 Task: Find connections with filter location Hämeenlinna with filter topic #Storytellingwith filter profile language English with filter current company WSP in India with filter school Doctor B.R. Ambedkar Open University with filter industry Fashion Accessories Manufacturing with filter service category Search Engine Optimization (SEO) with filter keywords title Chef
Action: Mouse moved to (289, 219)
Screenshot: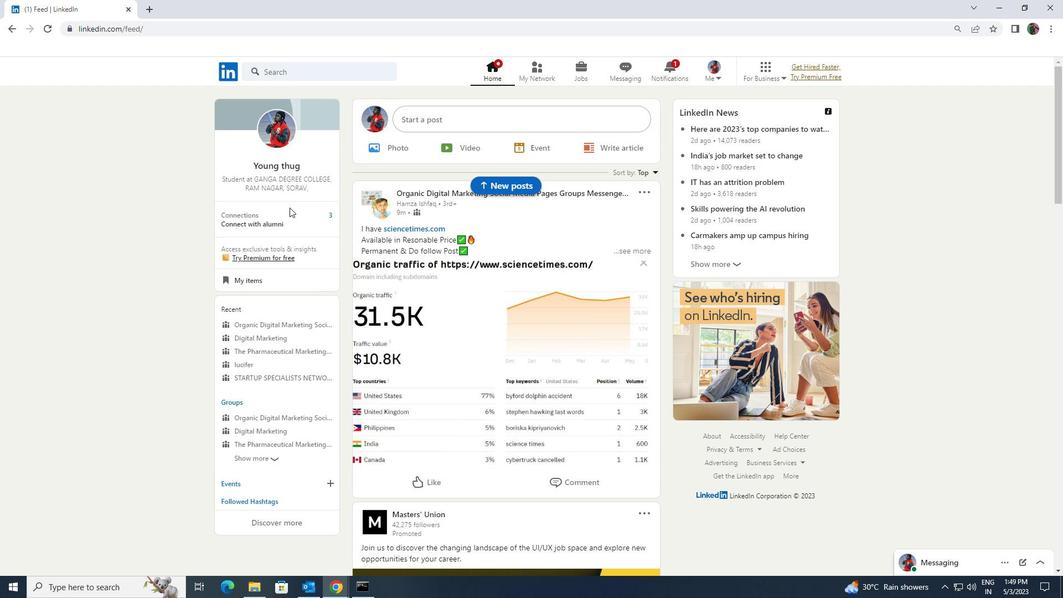 
Action: Mouse pressed left at (289, 219)
Screenshot: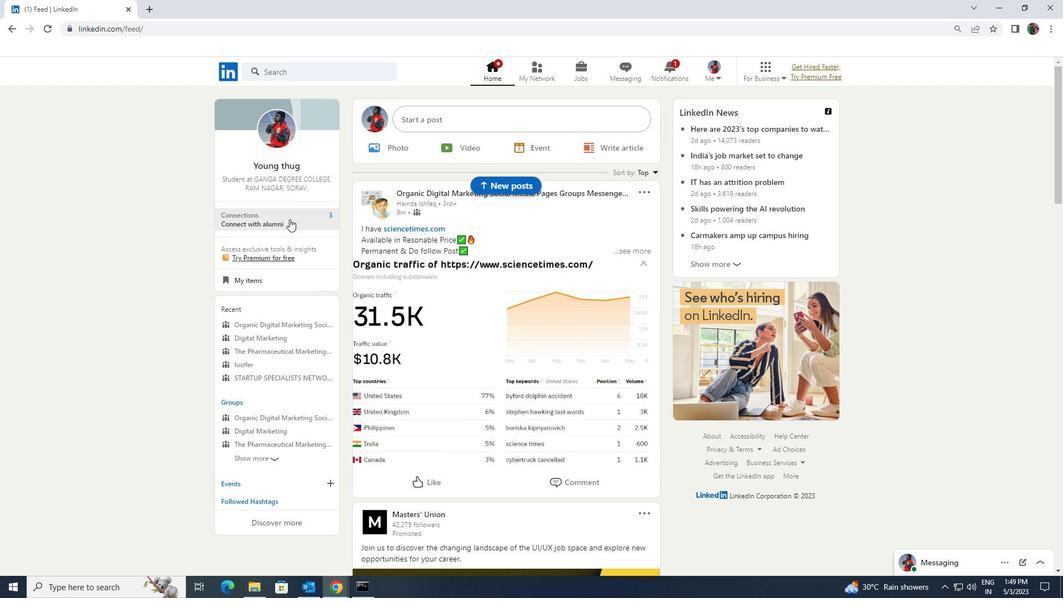 
Action: Mouse moved to (288, 131)
Screenshot: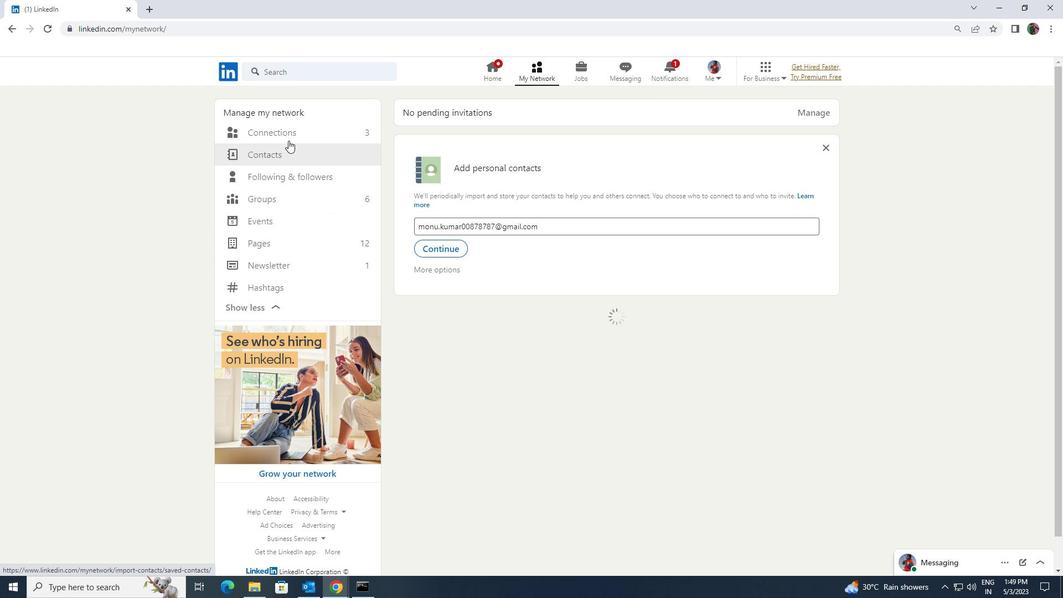 
Action: Mouse pressed left at (288, 131)
Screenshot: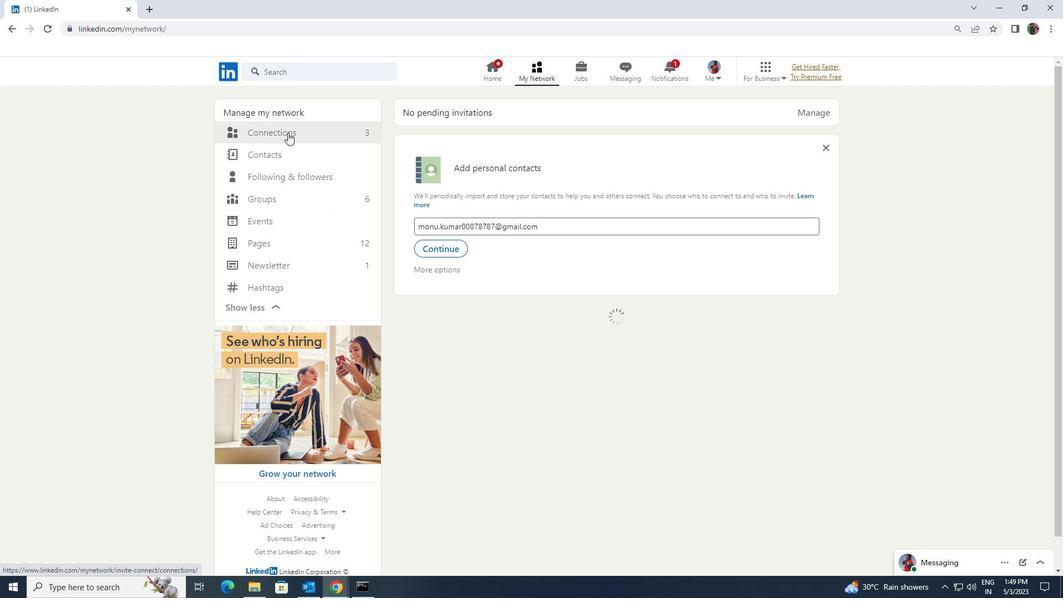 
Action: Mouse moved to (598, 135)
Screenshot: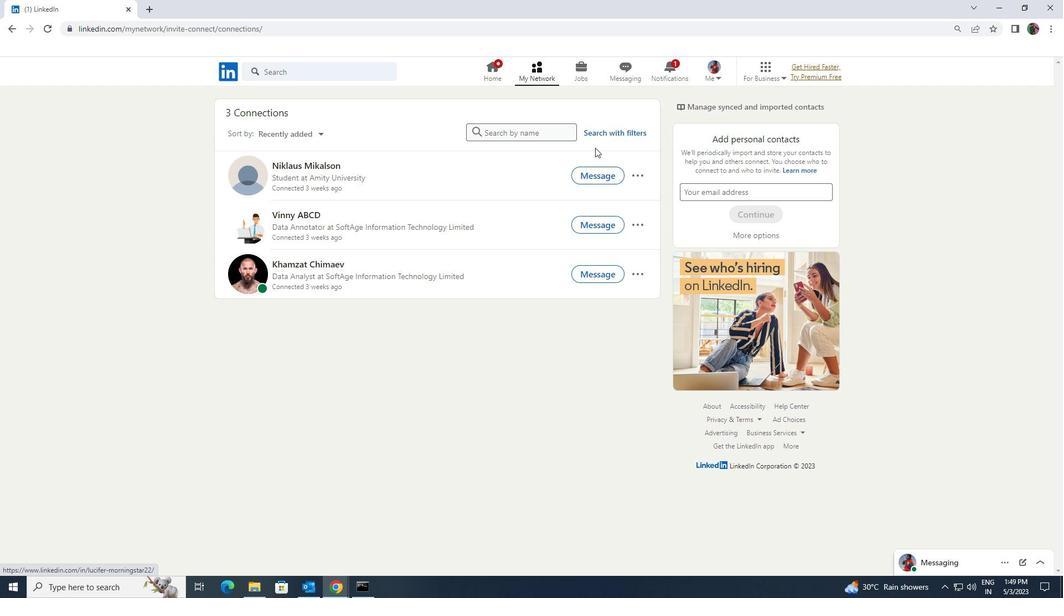 
Action: Mouse pressed left at (598, 135)
Screenshot: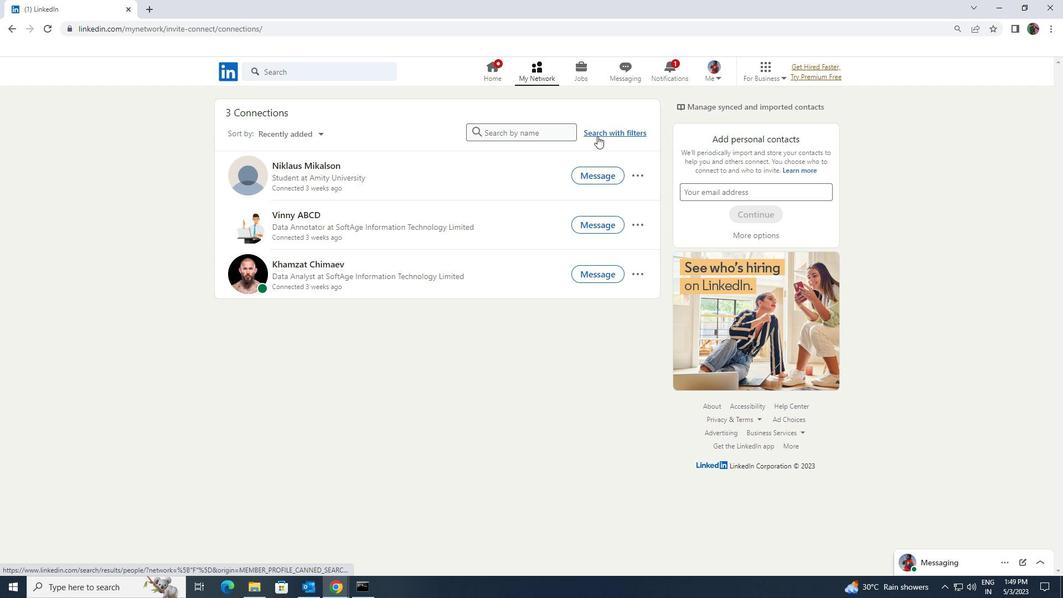 
Action: Mouse moved to (564, 105)
Screenshot: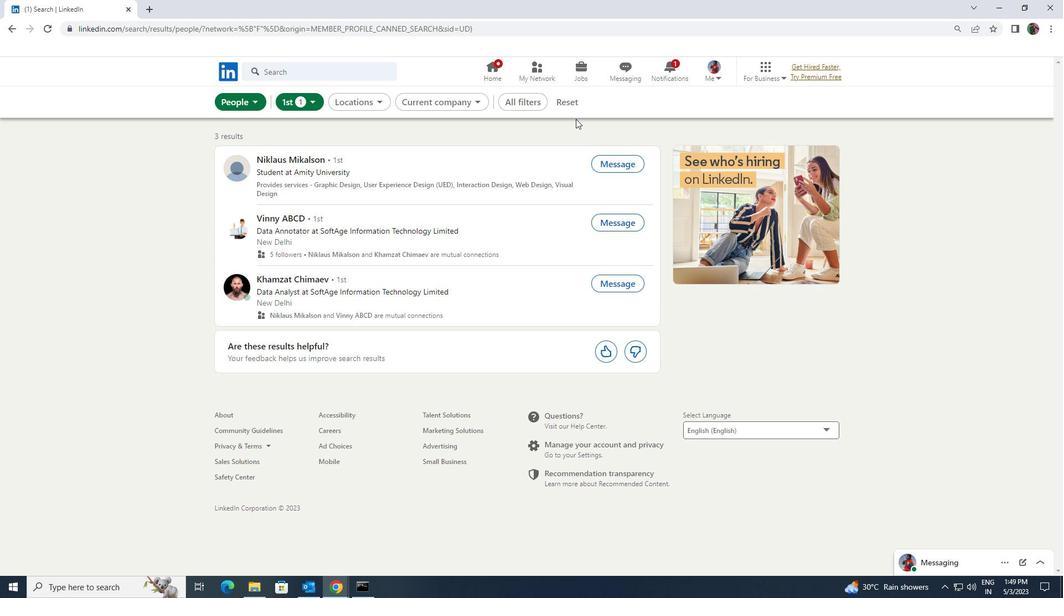 
Action: Mouse pressed left at (564, 105)
Screenshot: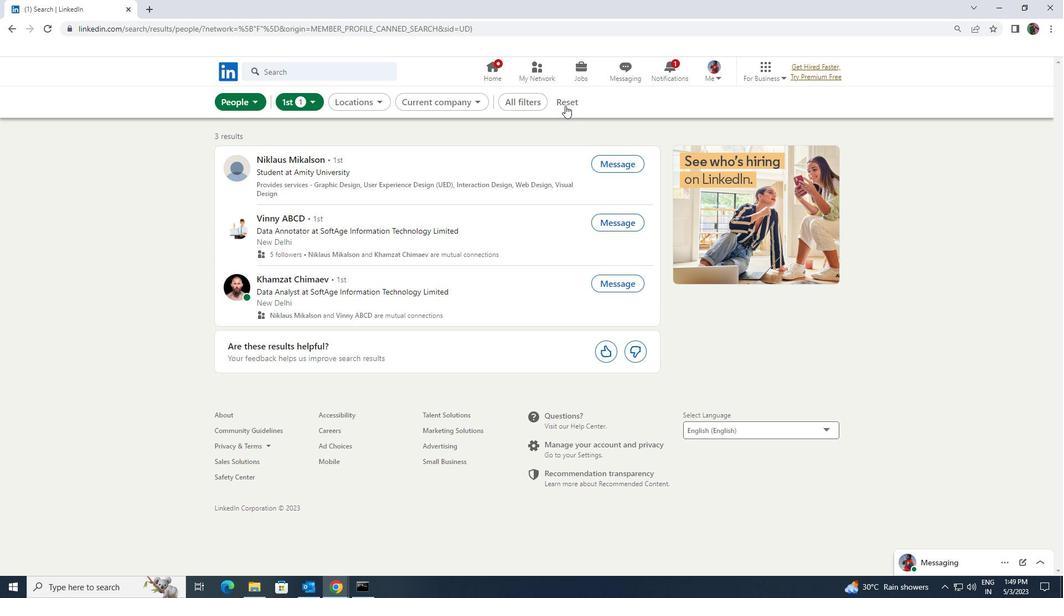 
Action: Mouse moved to (542, 101)
Screenshot: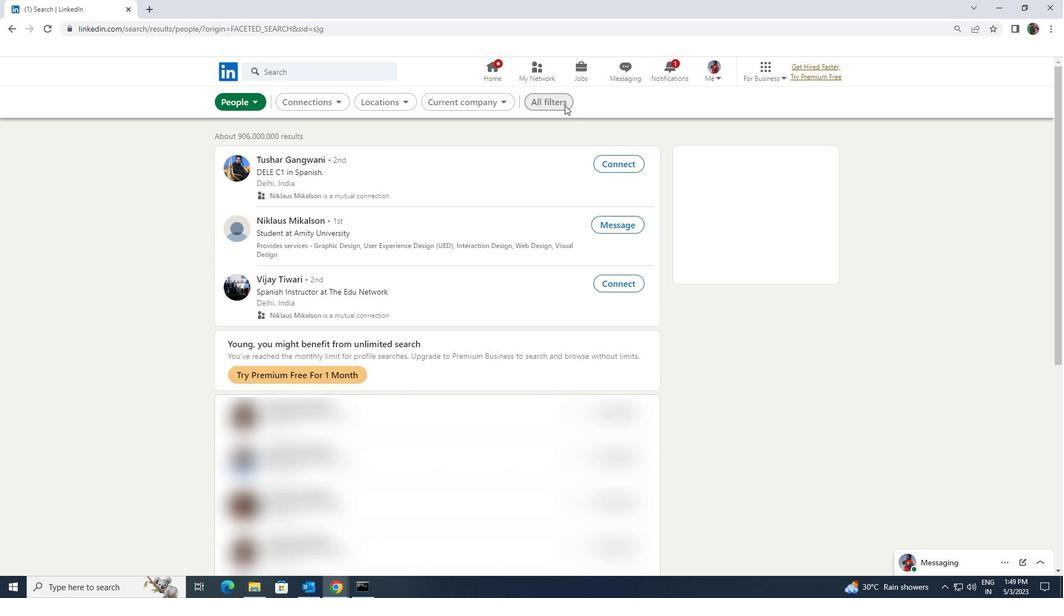 
Action: Mouse pressed left at (542, 101)
Screenshot: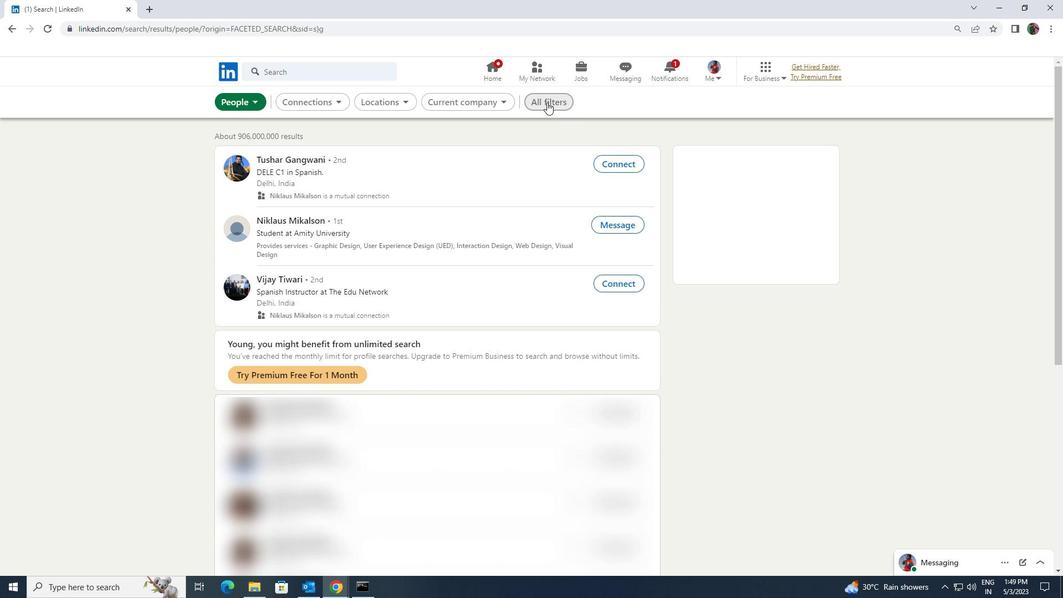 
Action: Mouse moved to (928, 439)
Screenshot: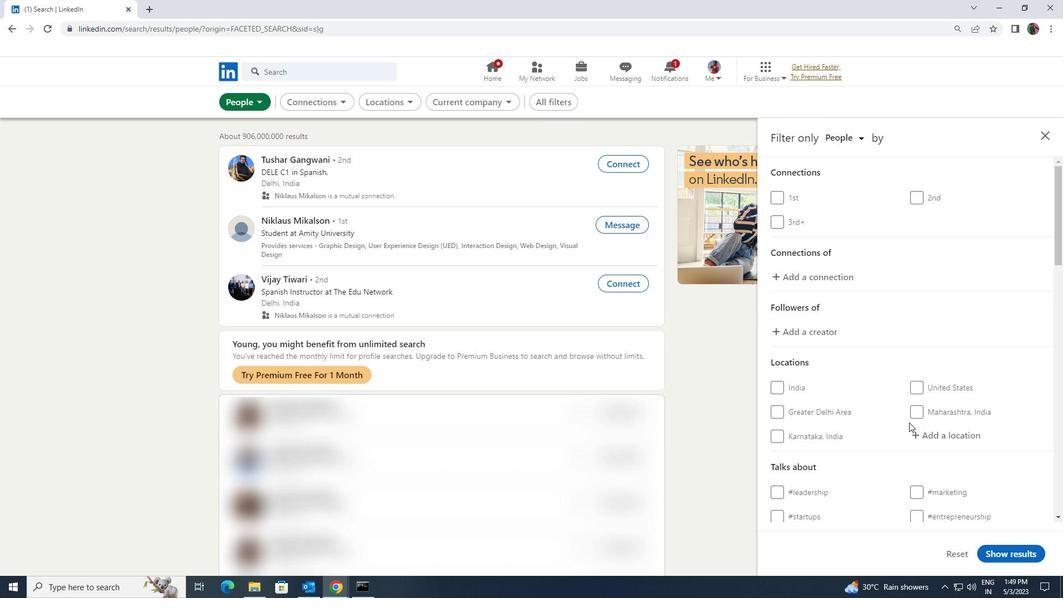
Action: Mouse pressed left at (928, 439)
Screenshot: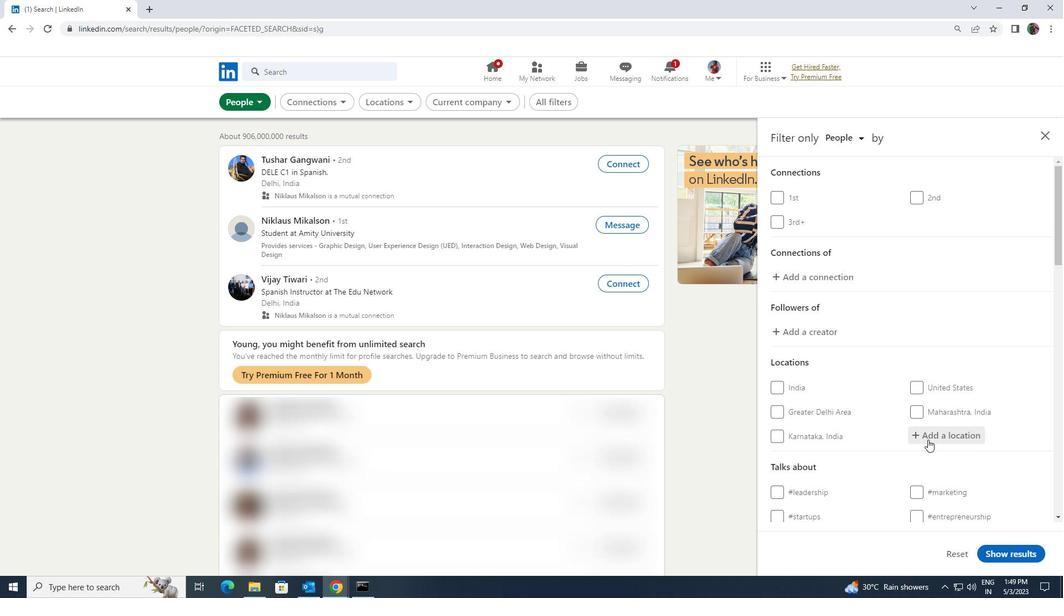 
Action: Mouse moved to (927, 441)
Screenshot: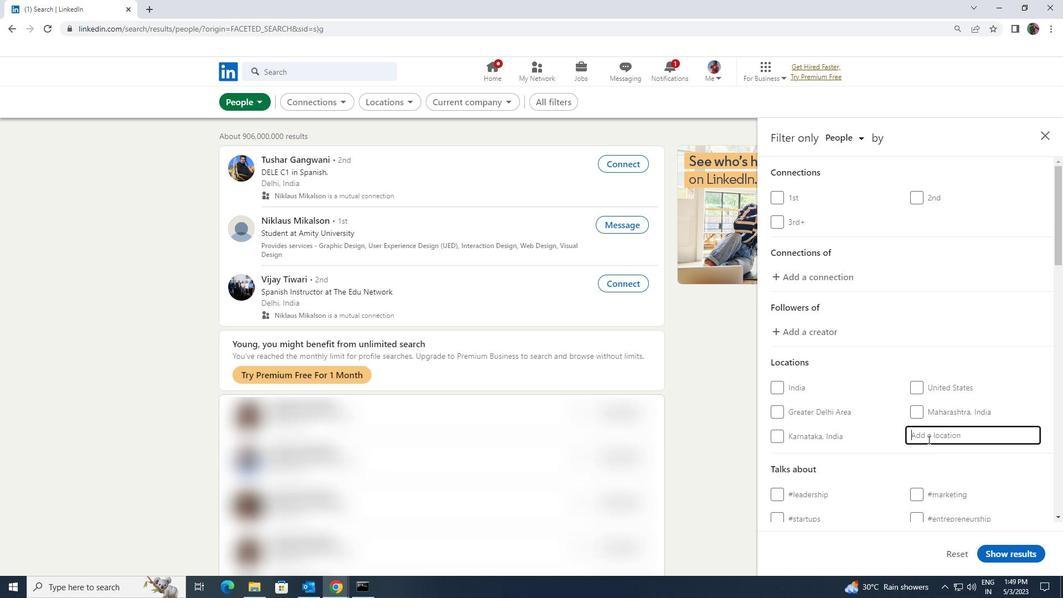 
Action: Key pressed <Key.shift>HAMEELI
Screenshot: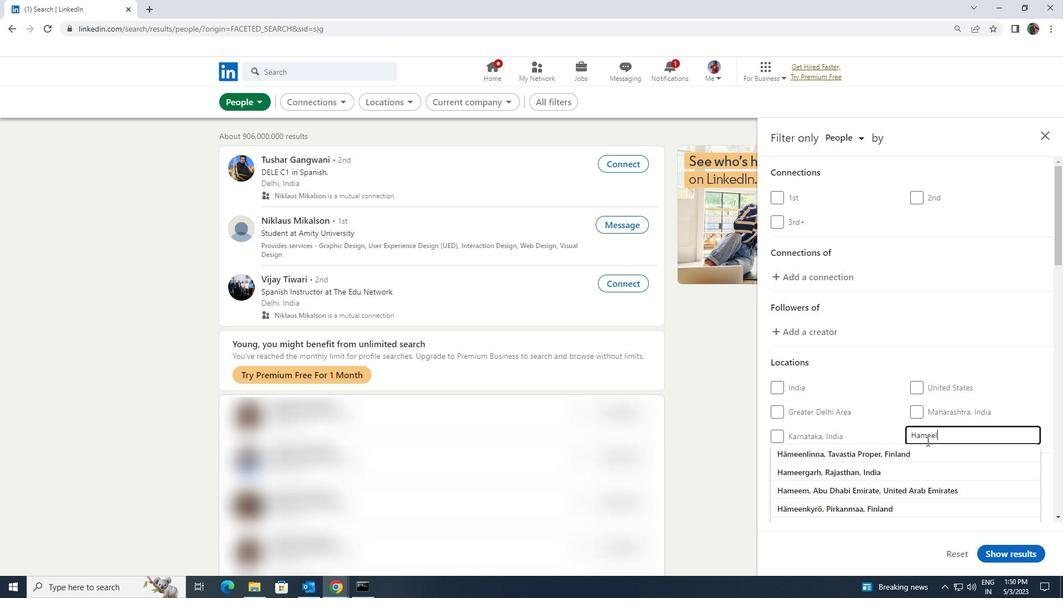 
Action: Mouse moved to (922, 444)
Screenshot: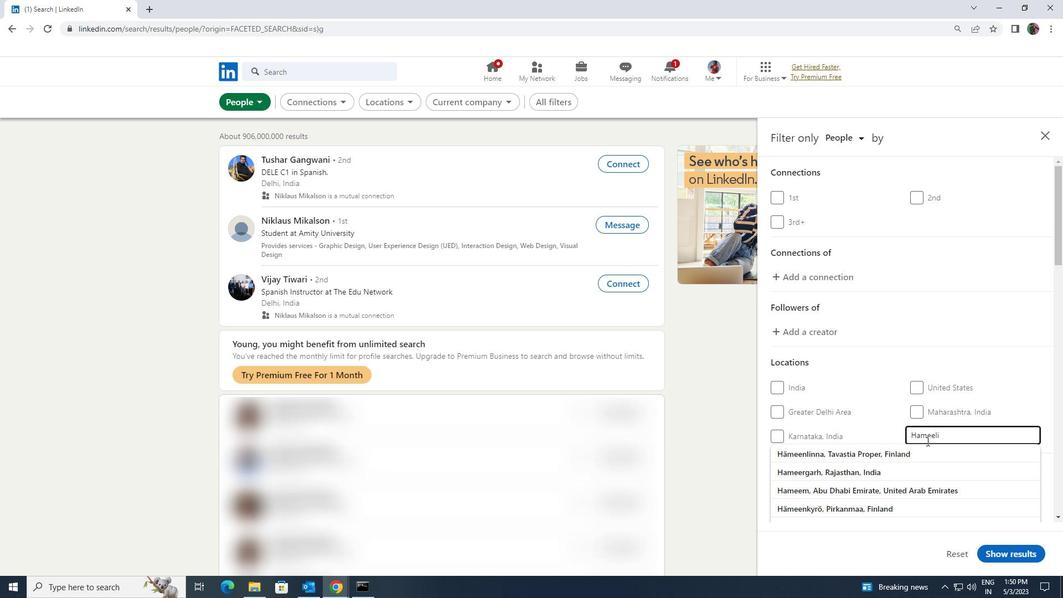 
Action: Key pressed <Key.backspace>
Screenshot: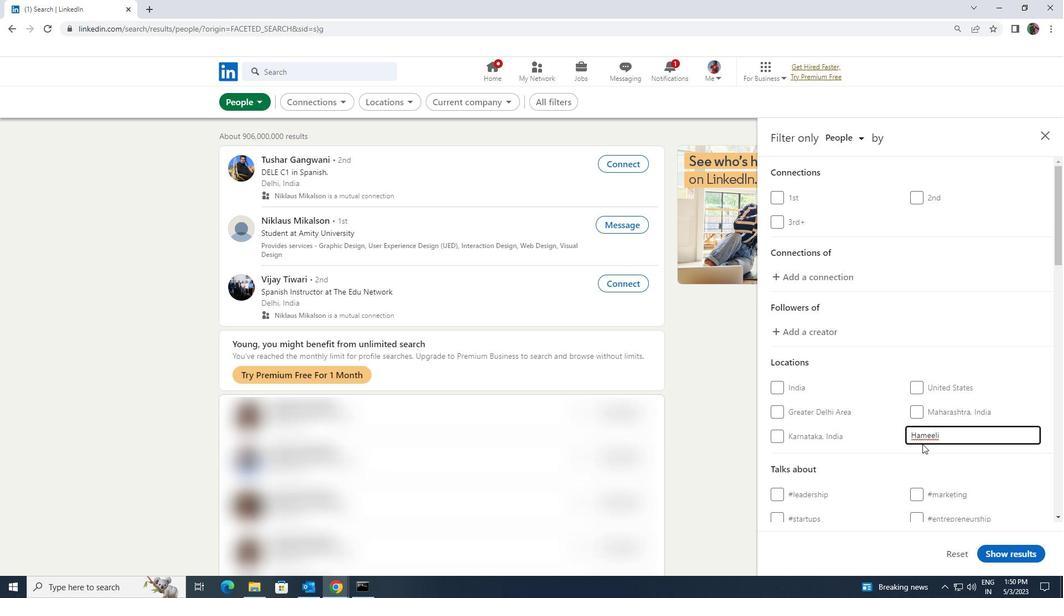 
Action: Mouse moved to (913, 451)
Screenshot: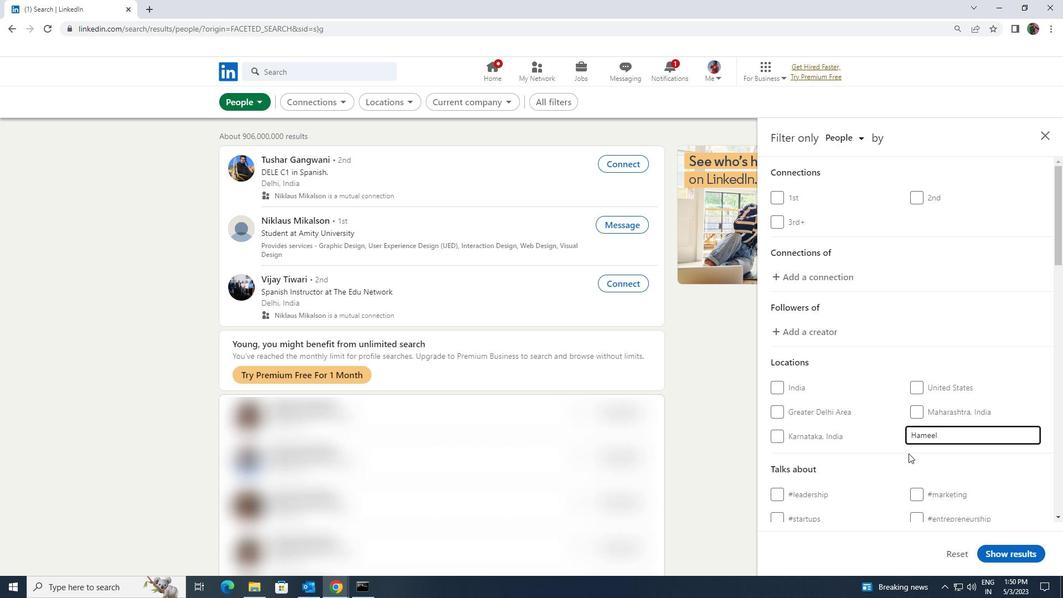 
Action: Key pressed <Key.backspace>
Screenshot: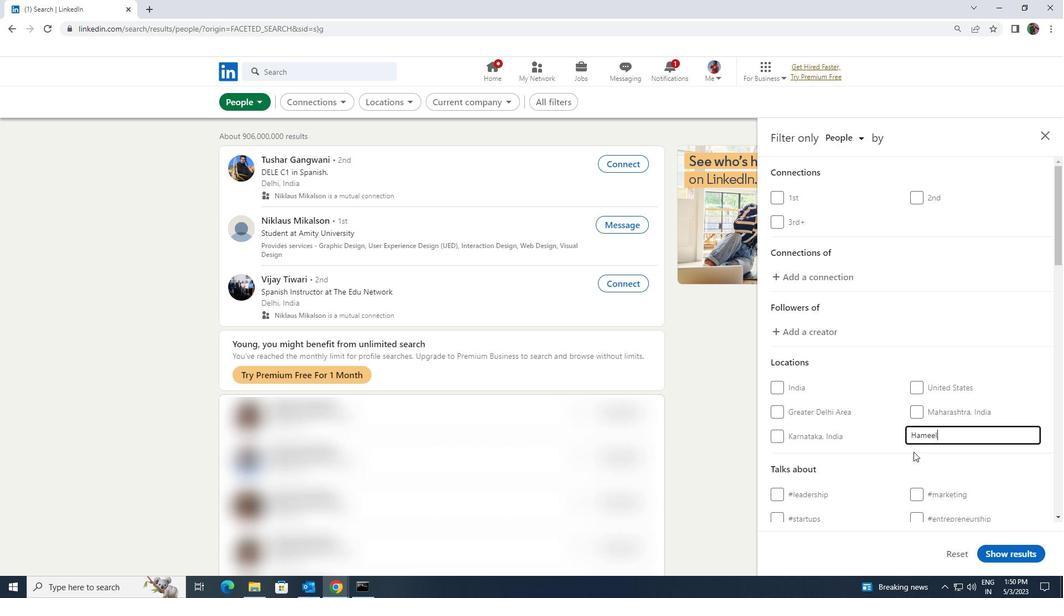 
Action: Mouse moved to (910, 451)
Screenshot: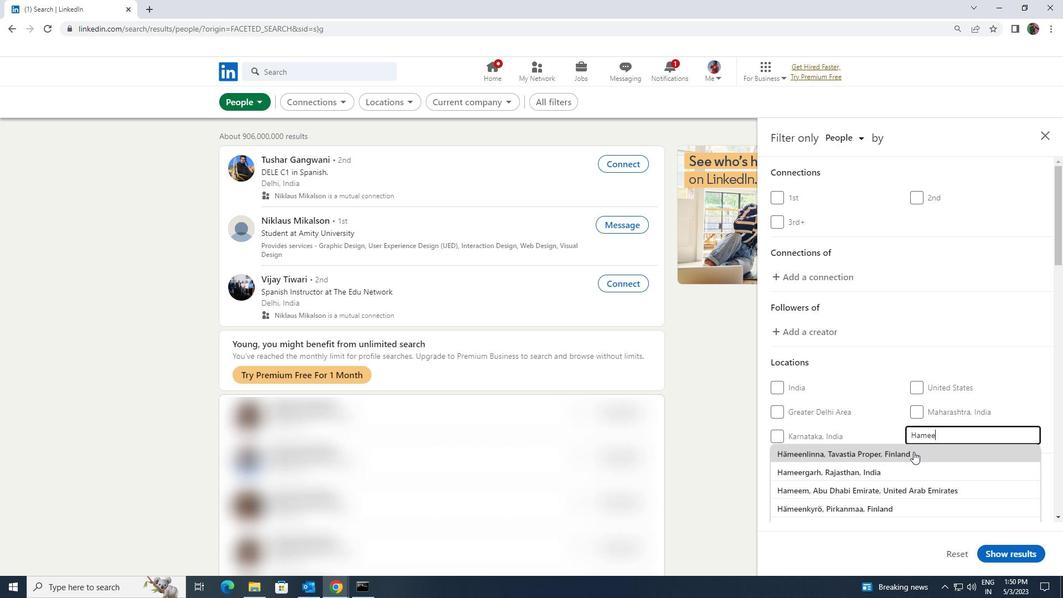 
Action: Mouse pressed left at (910, 451)
Screenshot: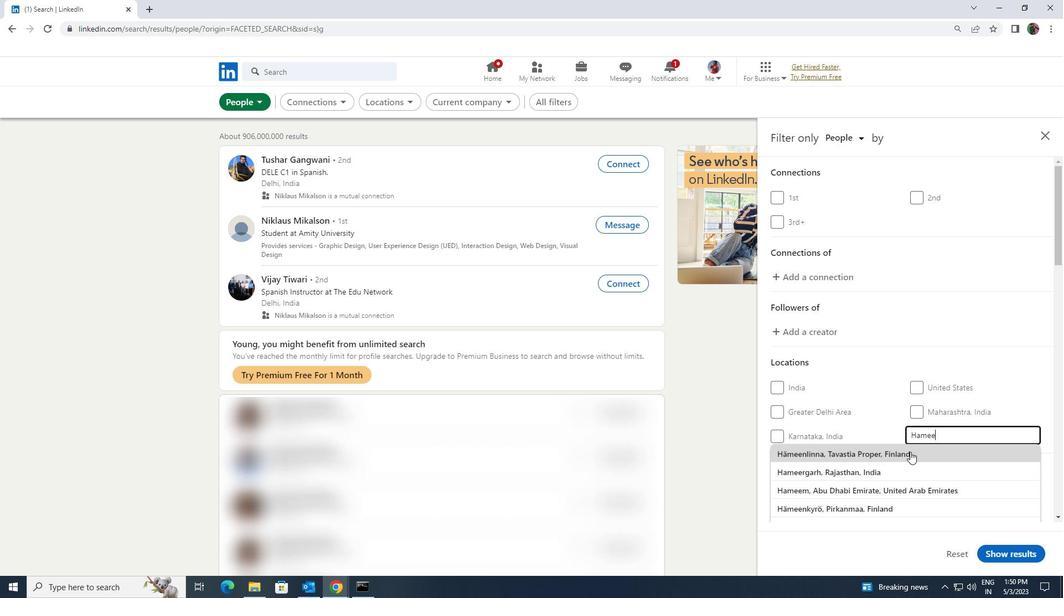
Action: Mouse scrolled (910, 451) with delta (0, 0)
Screenshot: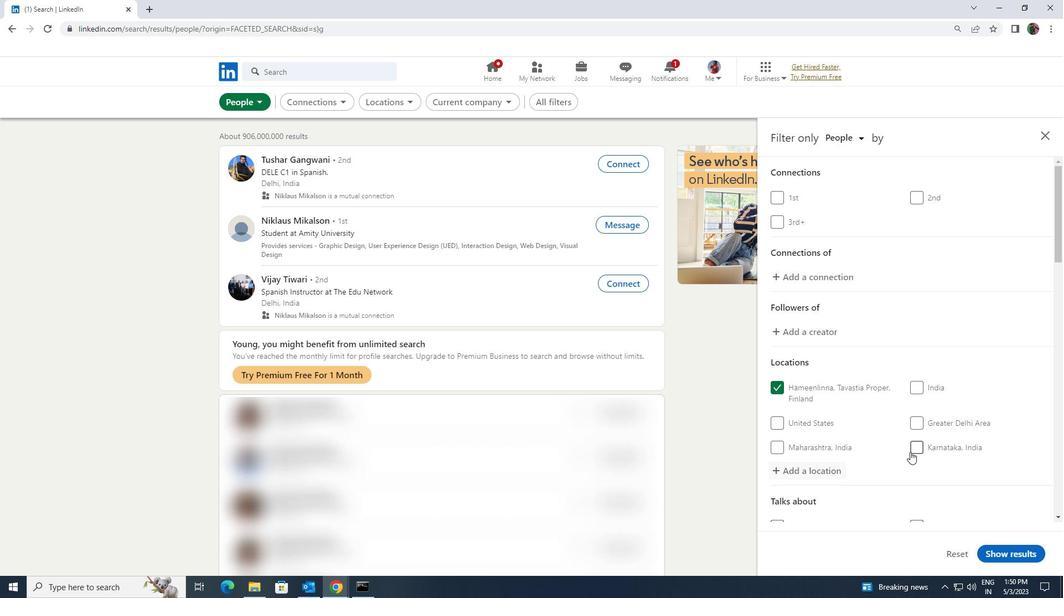 
Action: Mouse scrolled (910, 451) with delta (0, 0)
Screenshot: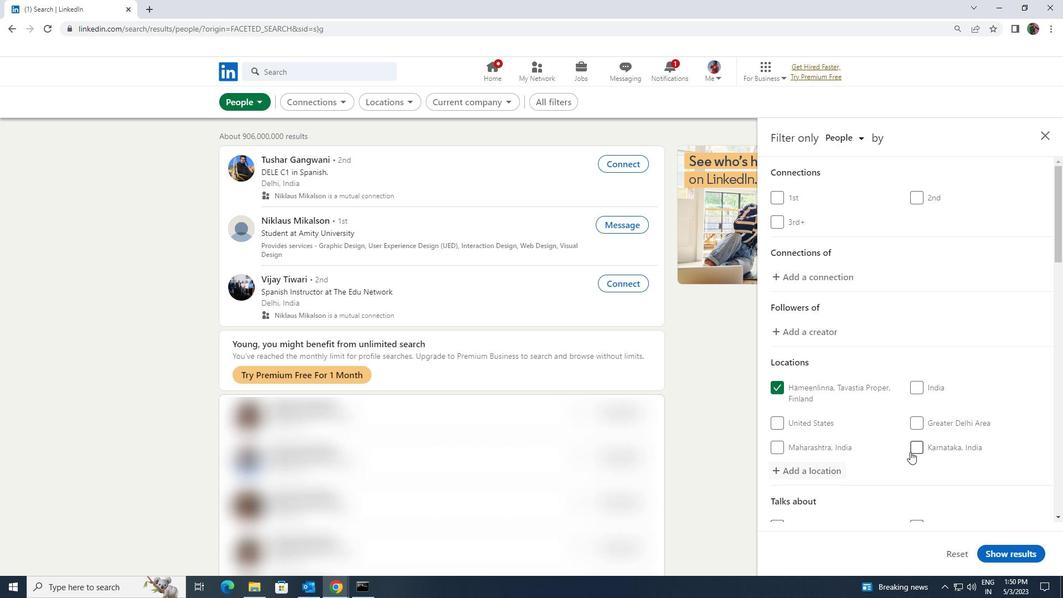 
Action: Mouse moved to (924, 458)
Screenshot: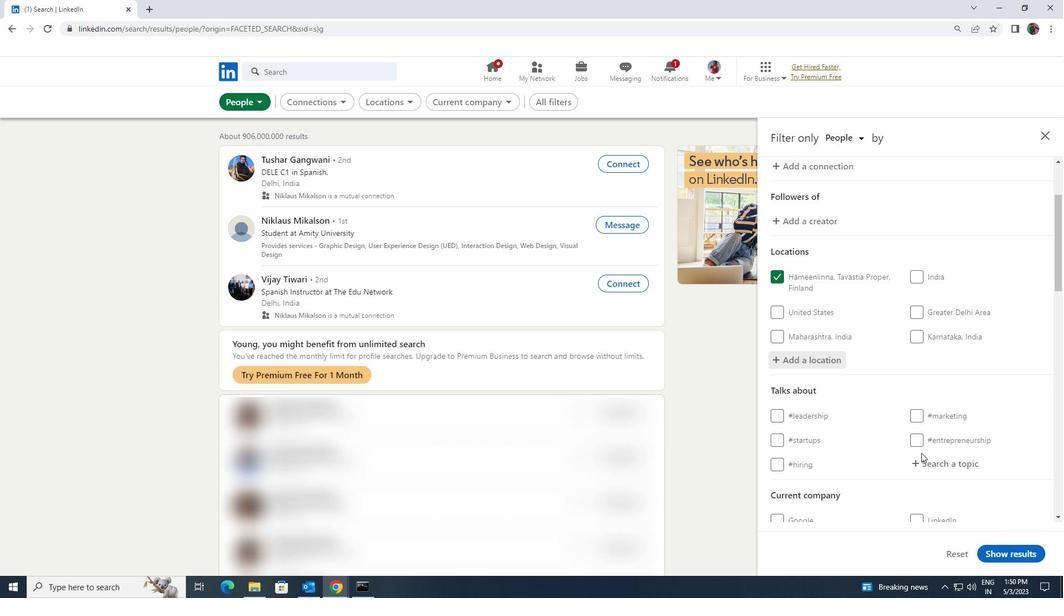 
Action: Mouse pressed left at (924, 458)
Screenshot: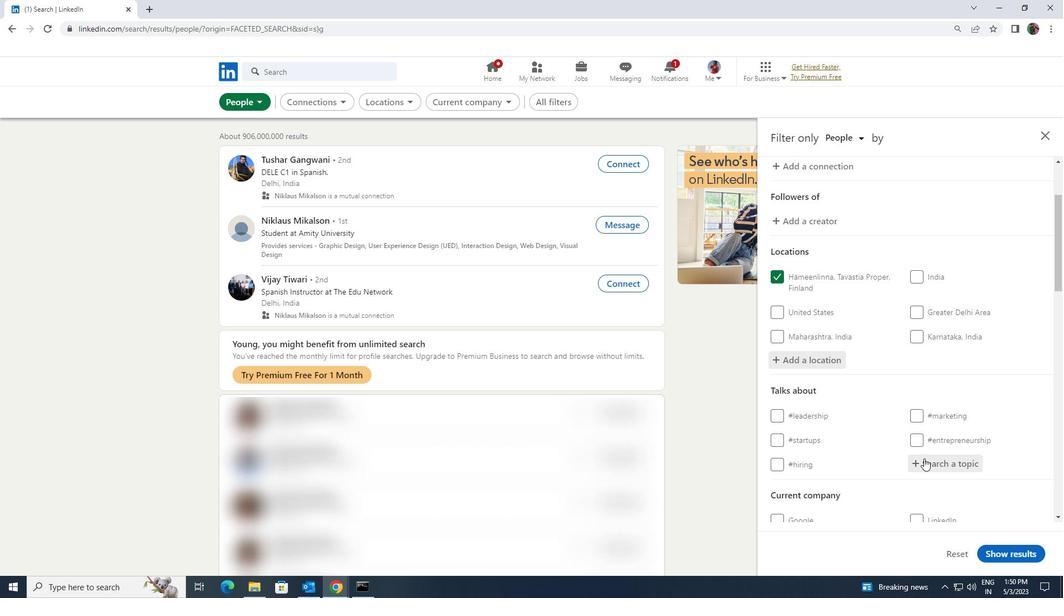 
Action: Key pressed <Key.shift>STORYTEE<Key.backspace>
Screenshot: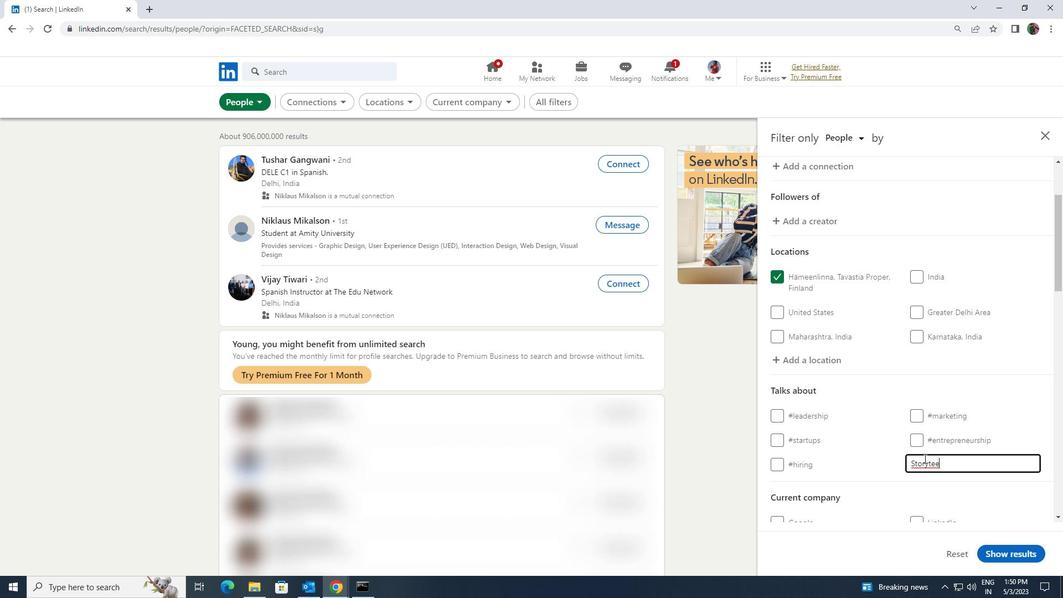 
Action: Mouse moved to (907, 481)
Screenshot: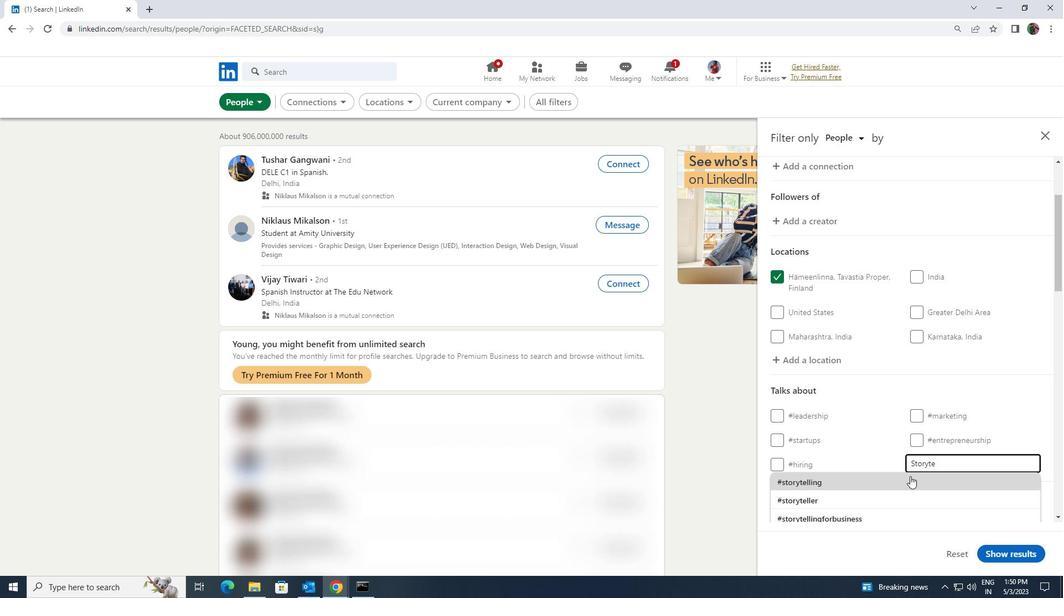 
Action: Mouse pressed left at (907, 481)
Screenshot: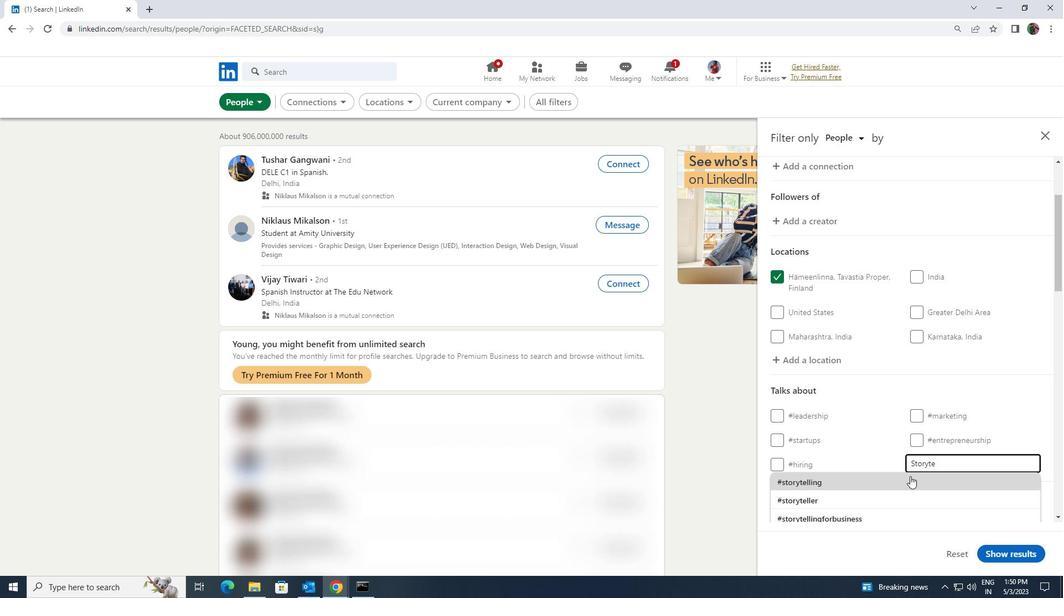 
Action: Mouse scrolled (907, 480) with delta (0, 0)
Screenshot: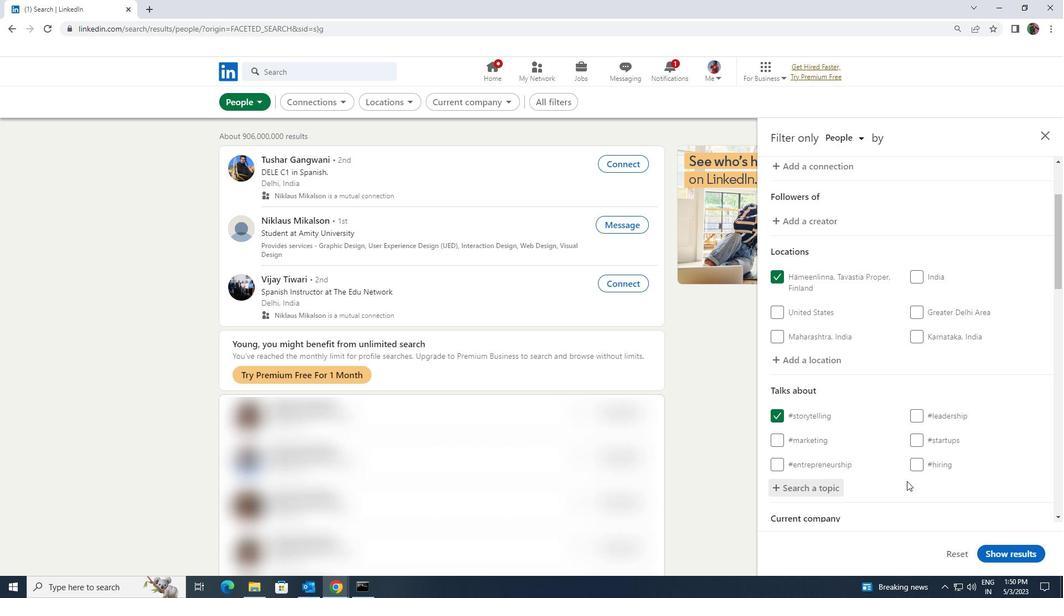 
Action: Mouse scrolled (907, 480) with delta (0, 0)
Screenshot: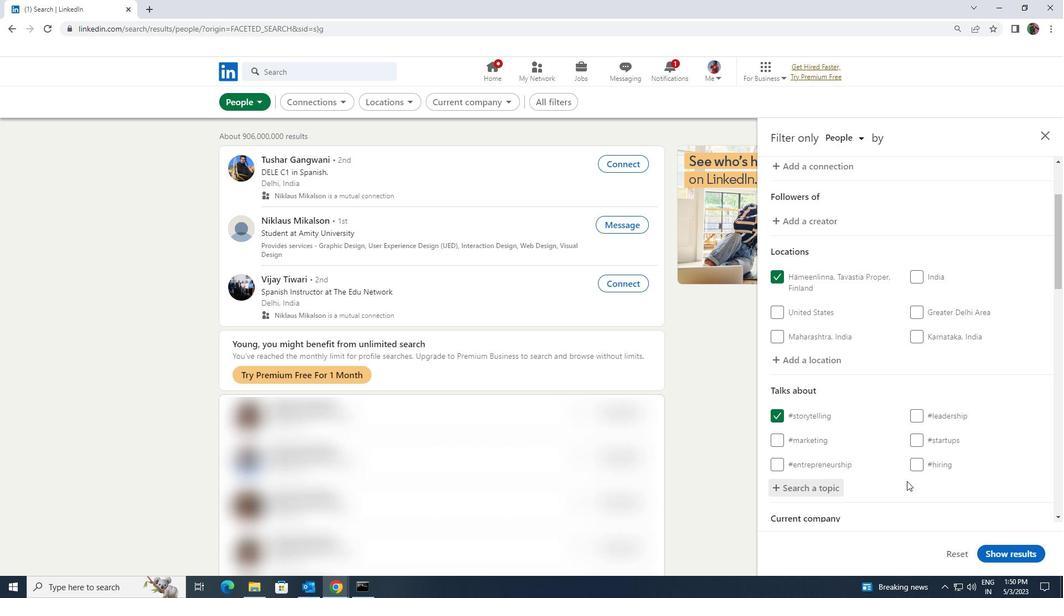 
Action: Mouse scrolled (907, 480) with delta (0, 0)
Screenshot: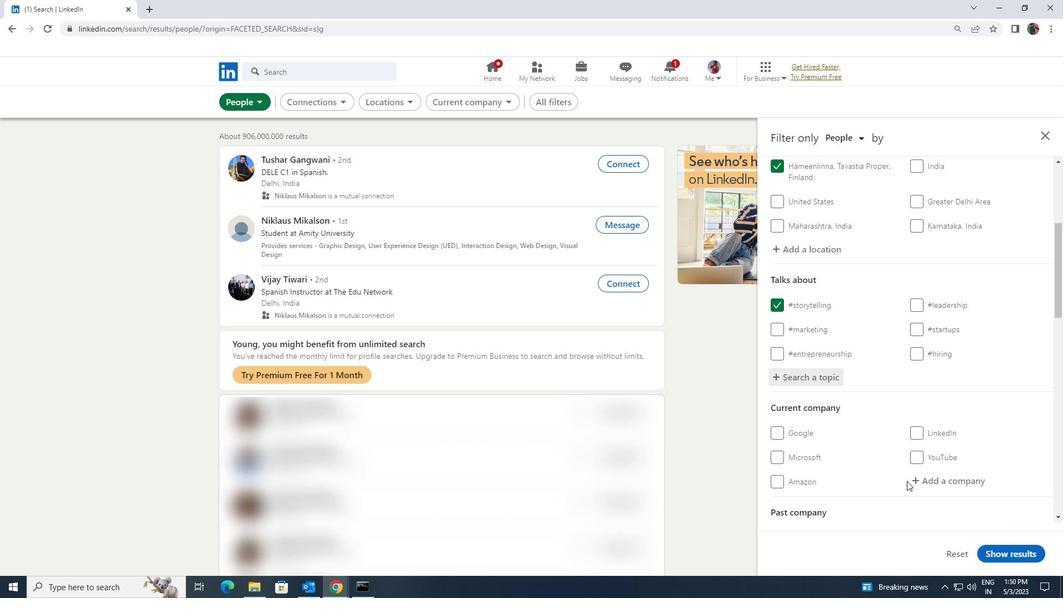 
Action: Mouse scrolled (907, 480) with delta (0, 0)
Screenshot: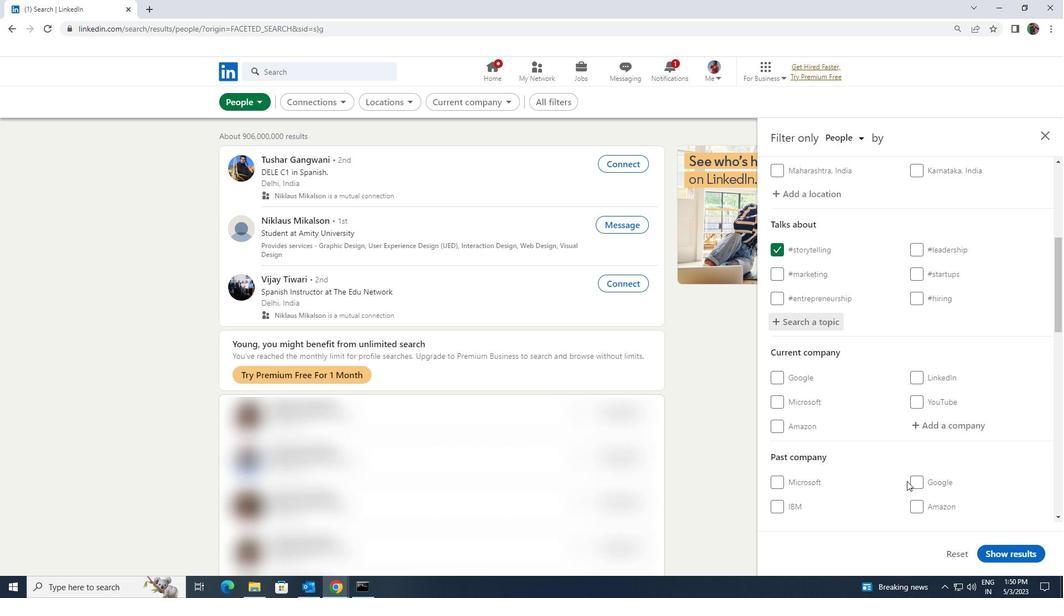 
Action: Mouse scrolled (907, 480) with delta (0, 0)
Screenshot: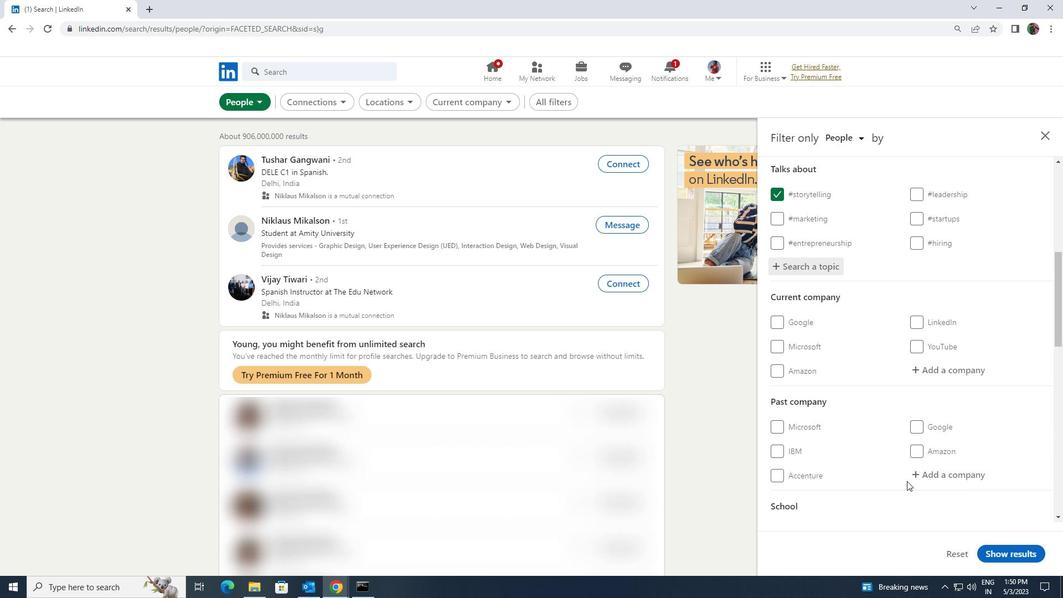 
Action: Mouse scrolled (907, 480) with delta (0, 0)
Screenshot: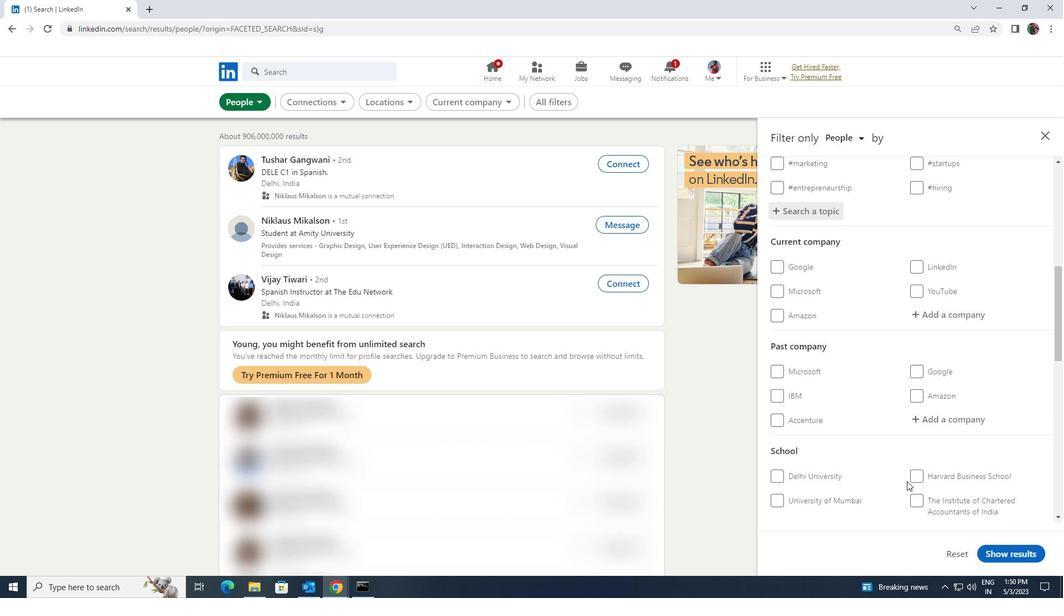 
Action: Mouse scrolled (907, 480) with delta (0, 0)
Screenshot: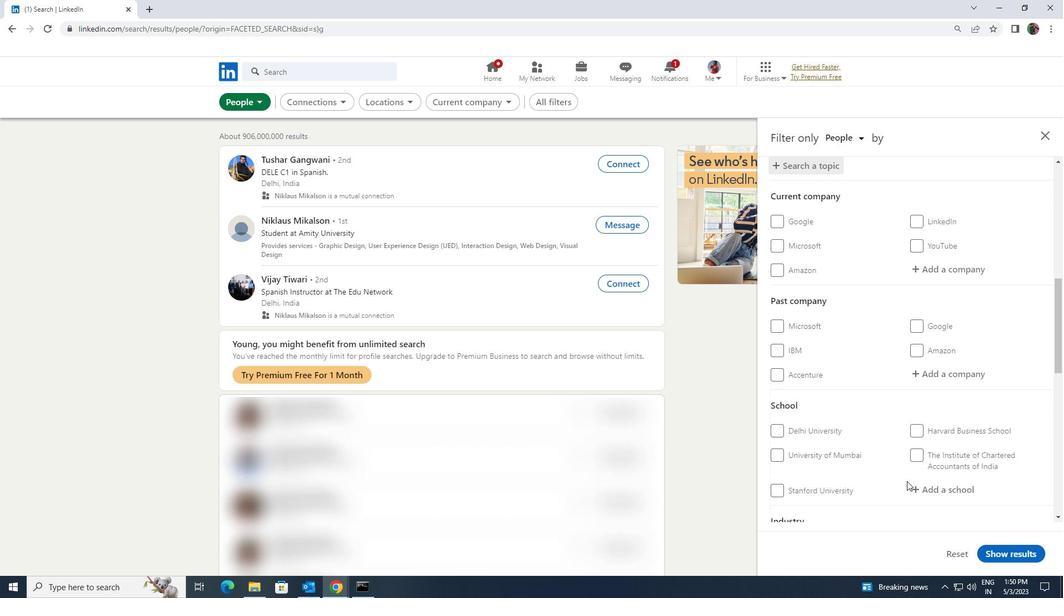 
Action: Mouse scrolled (907, 480) with delta (0, 0)
Screenshot: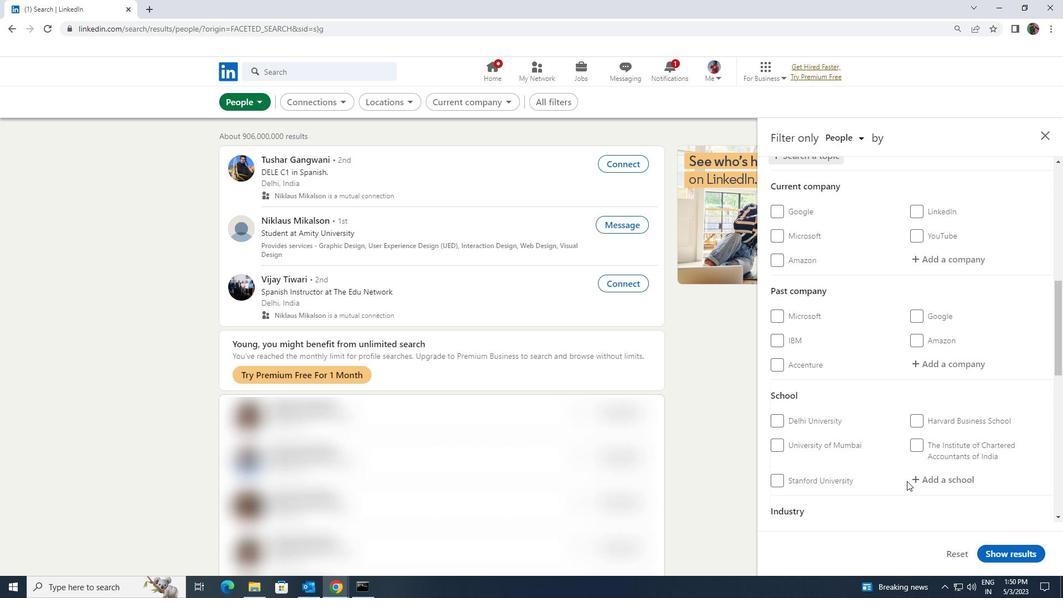 
Action: Mouse scrolled (907, 480) with delta (0, 0)
Screenshot: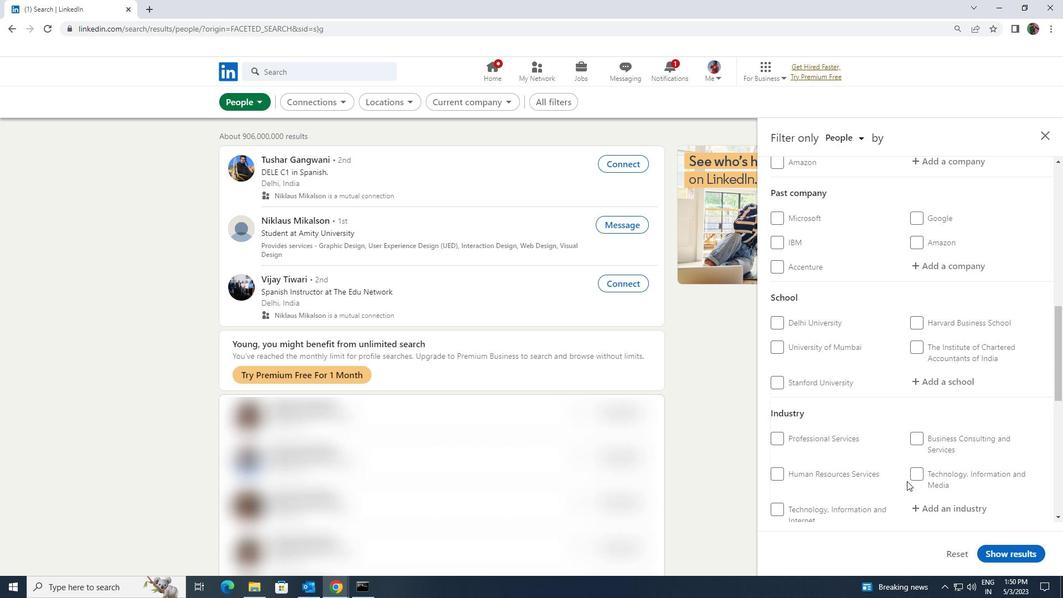 
Action: Mouse scrolled (907, 480) with delta (0, 0)
Screenshot: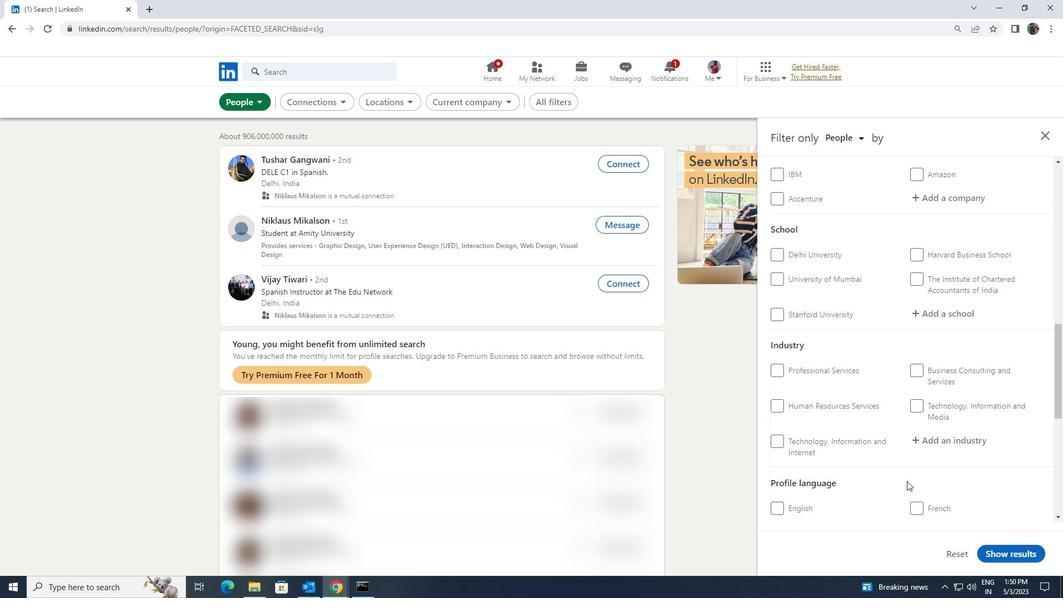 
Action: Mouse moved to (782, 446)
Screenshot: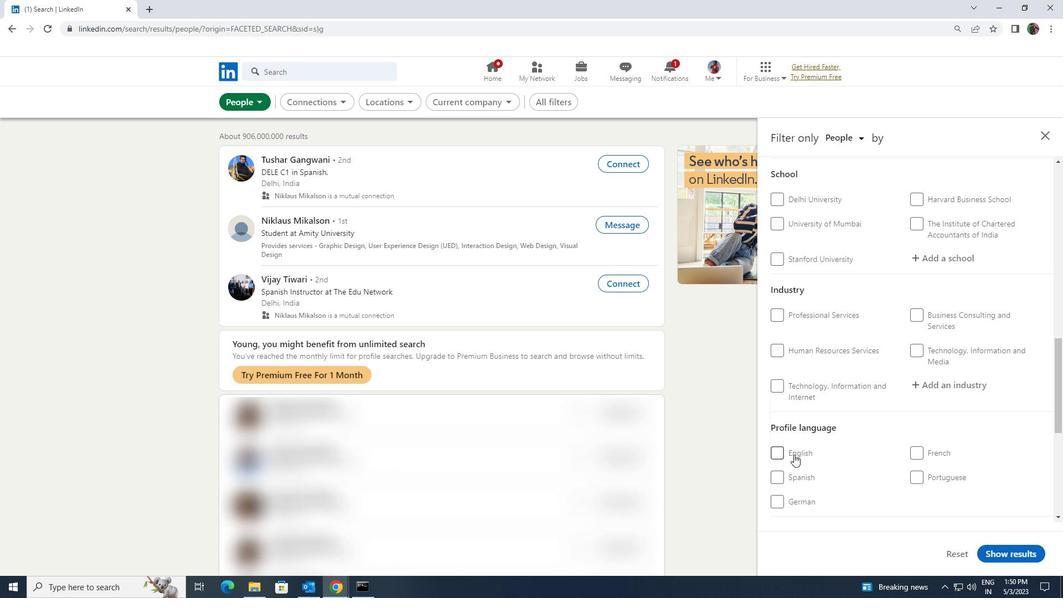 
Action: Mouse pressed left at (782, 446)
Screenshot: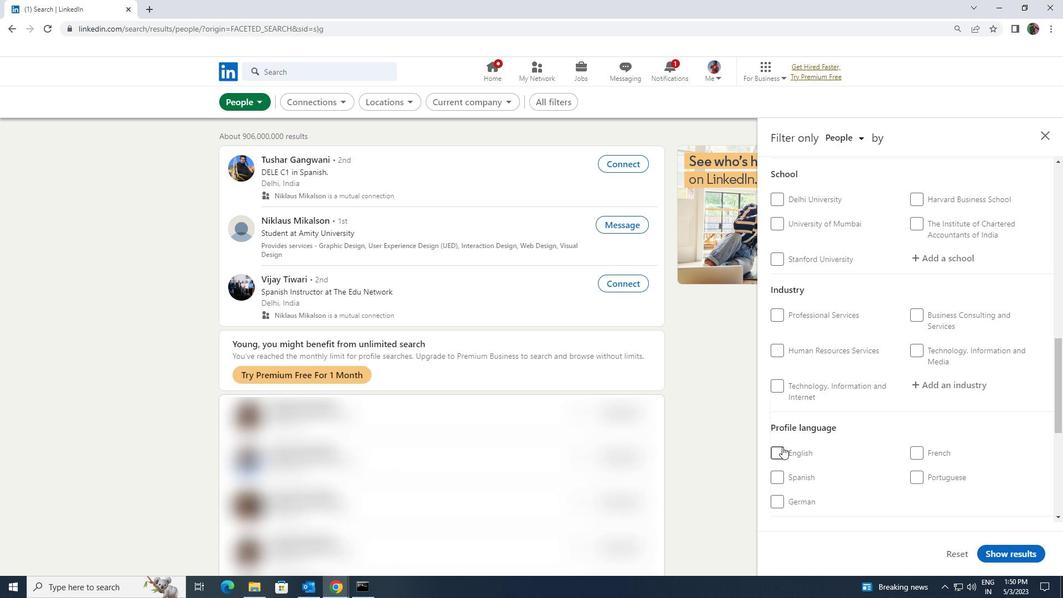 
Action: Mouse moved to (862, 456)
Screenshot: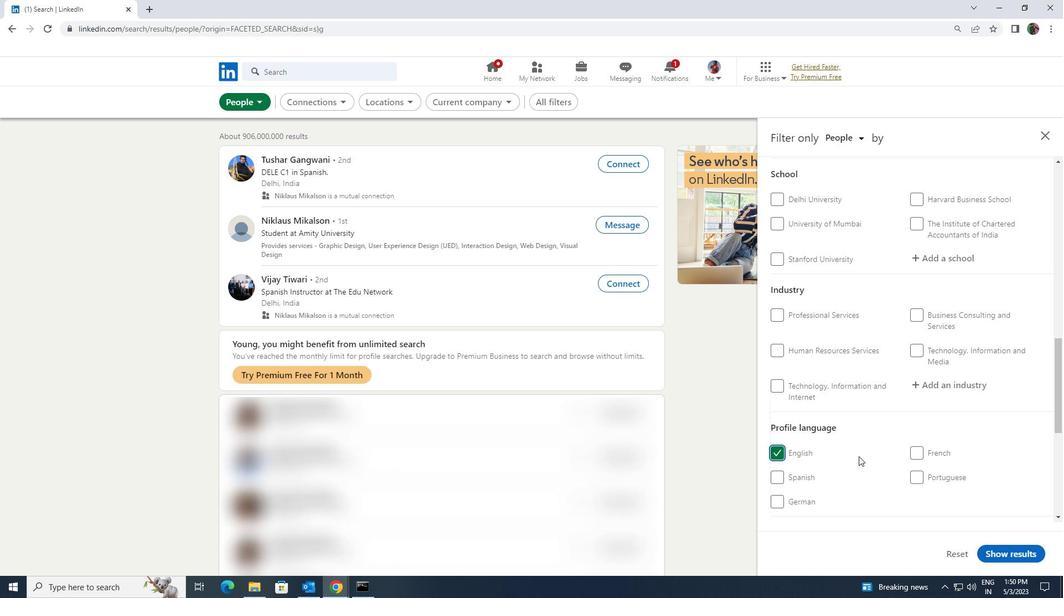 
Action: Mouse scrolled (862, 456) with delta (0, 0)
Screenshot: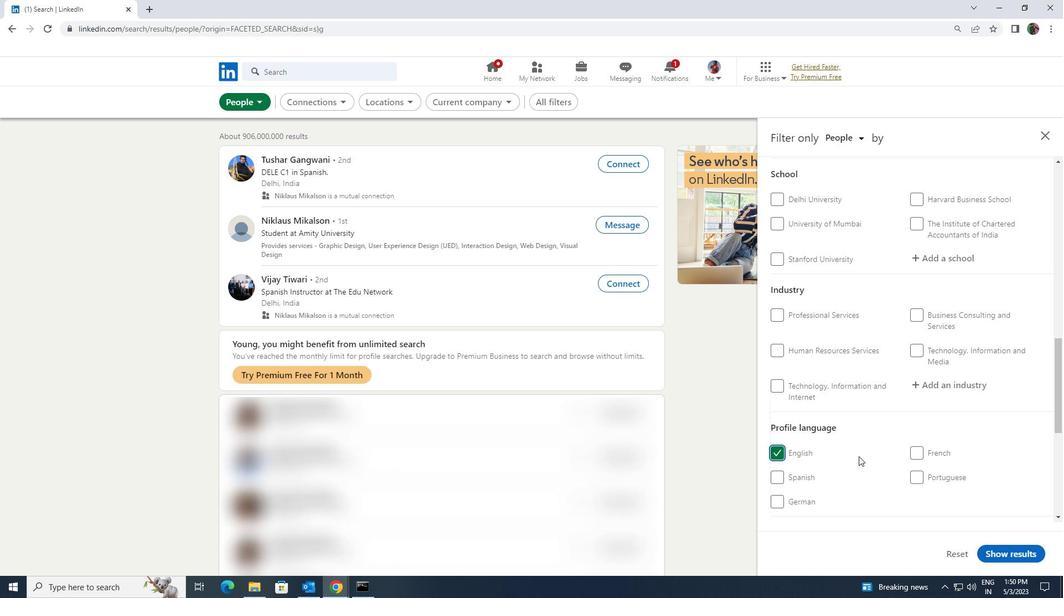 
Action: Mouse scrolled (862, 456) with delta (0, 0)
Screenshot: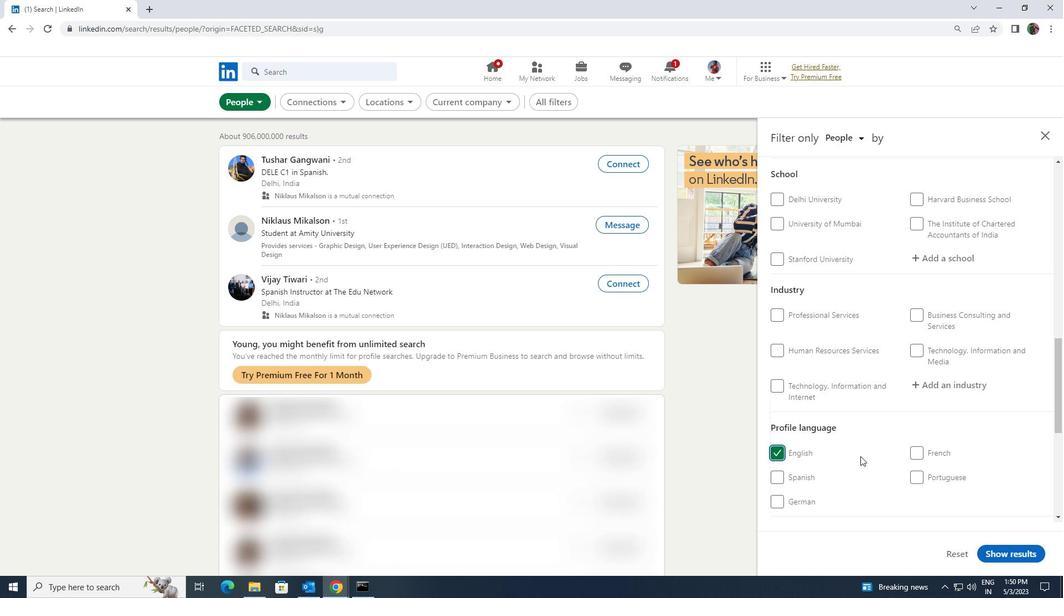 
Action: Mouse moved to (862, 456)
Screenshot: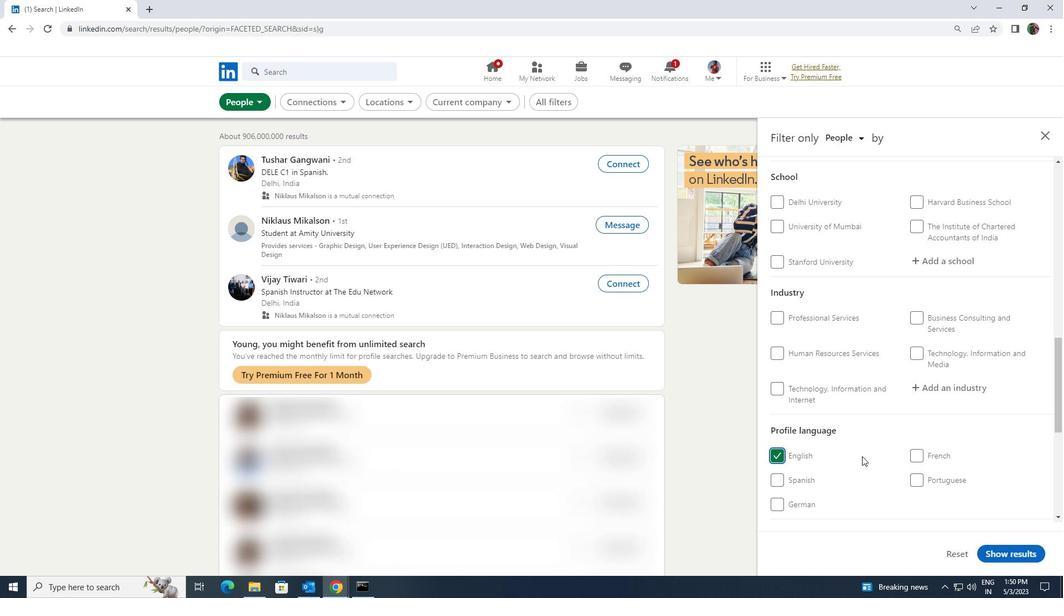 
Action: Mouse scrolled (862, 456) with delta (0, 0)
Screenshot: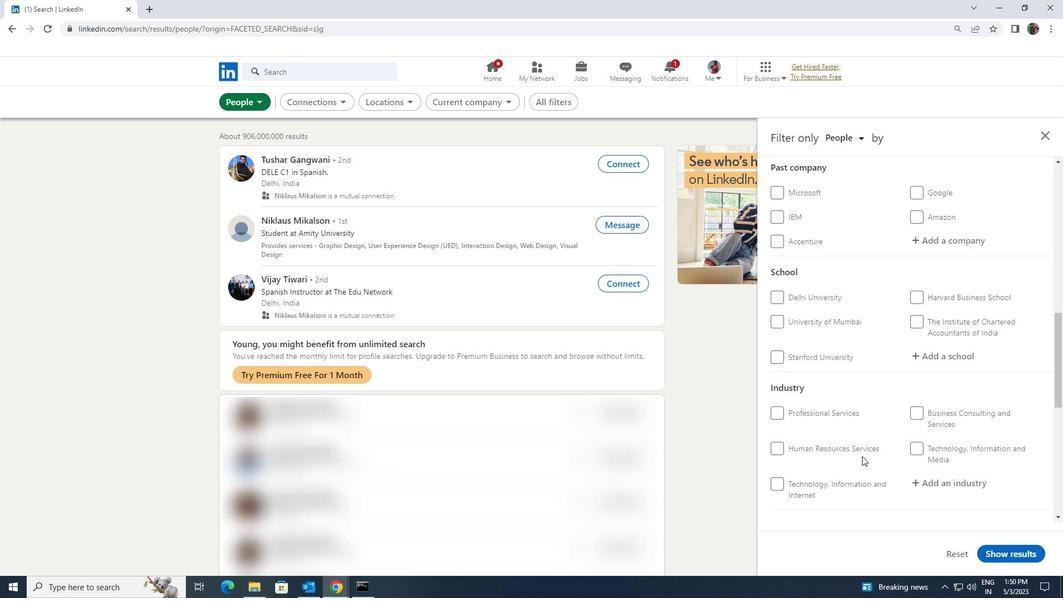 
Action: Mouse scrolled (862, 456) with delta (0, 0)
Screenshot: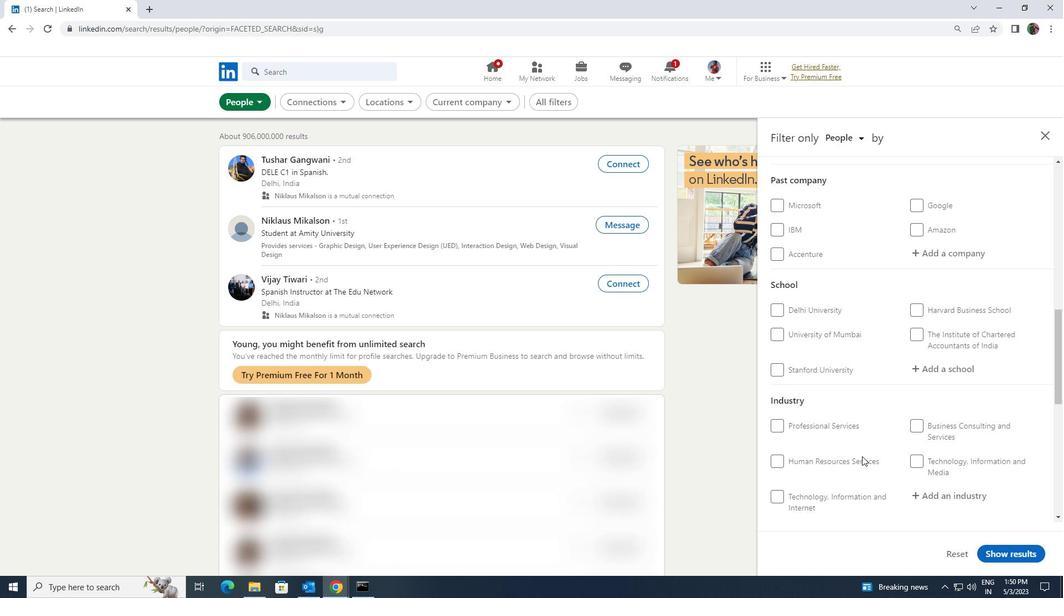 
Action: Mouse moved to (862, 457)
Screenshot: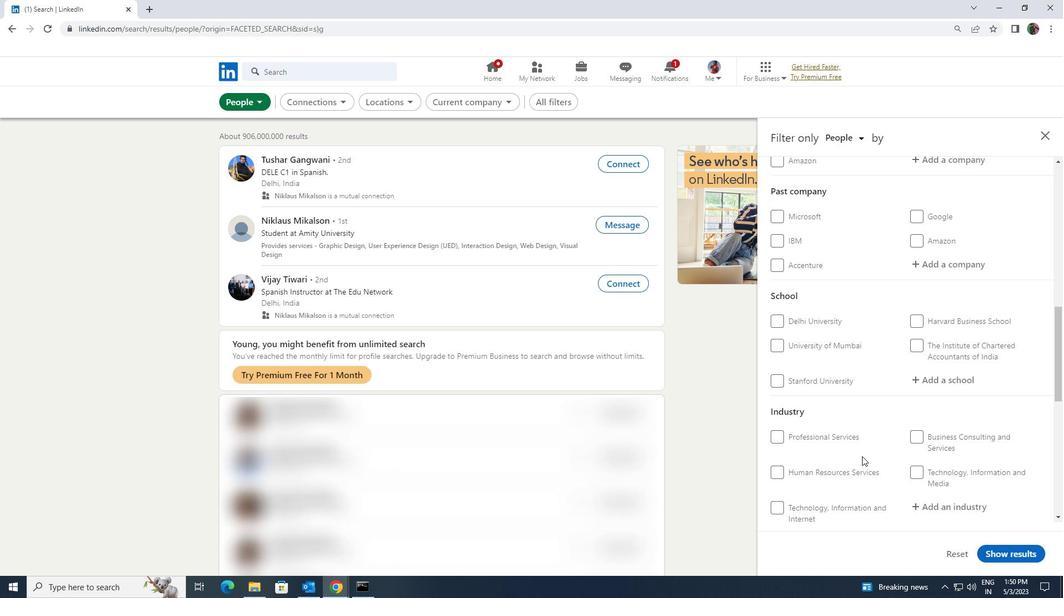 
Action: Mouse scrolled (862, 458) with delta (0, 0)
Screenshot: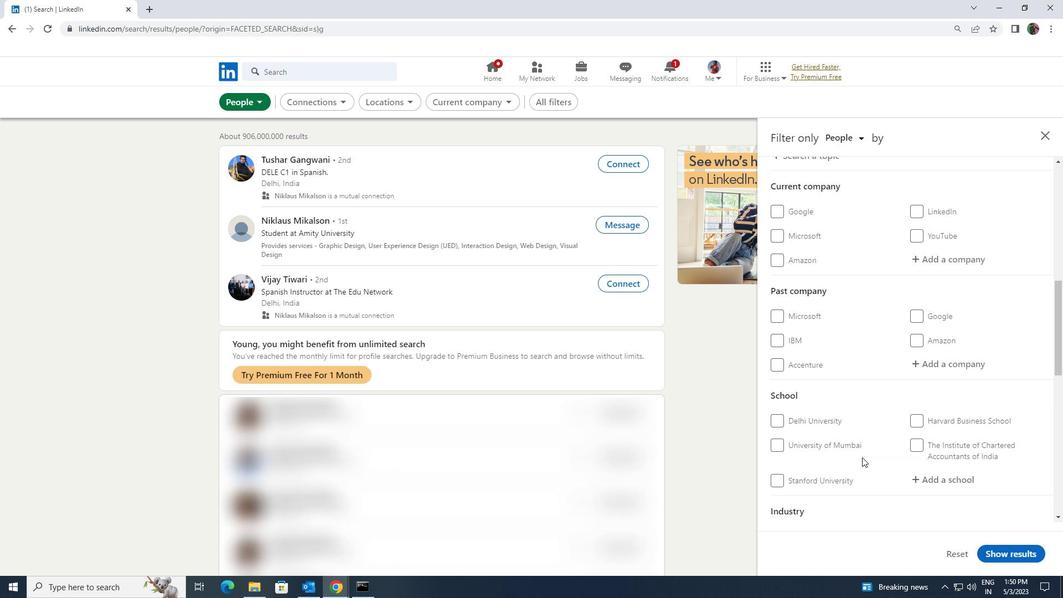 
Action: Mouse scrolled (862, 458) with delta (0, 0)
Screenshot: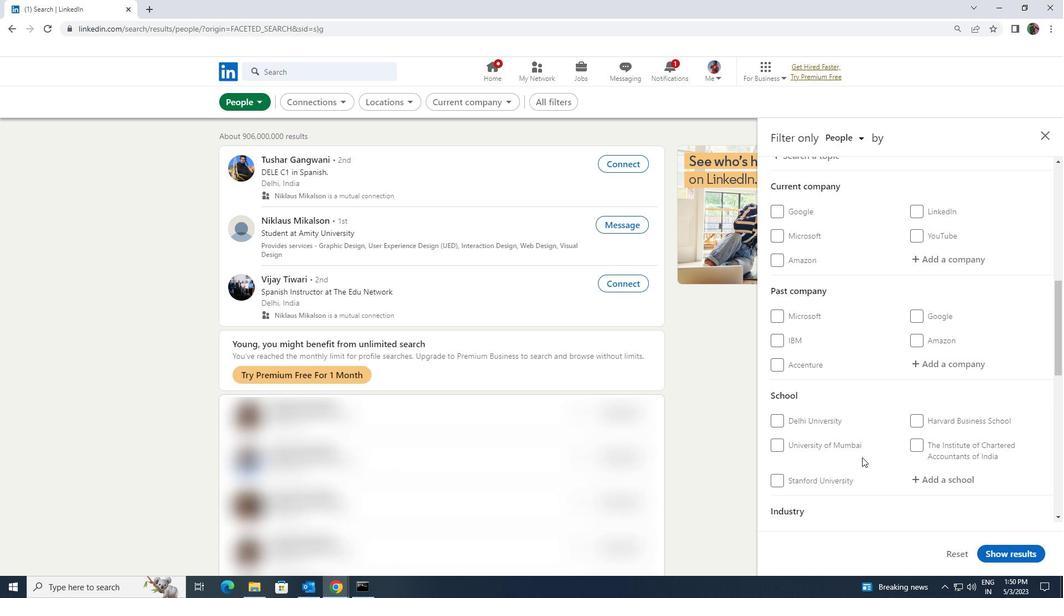 
Action: Mouse moved to (913, 369)
Screenshot: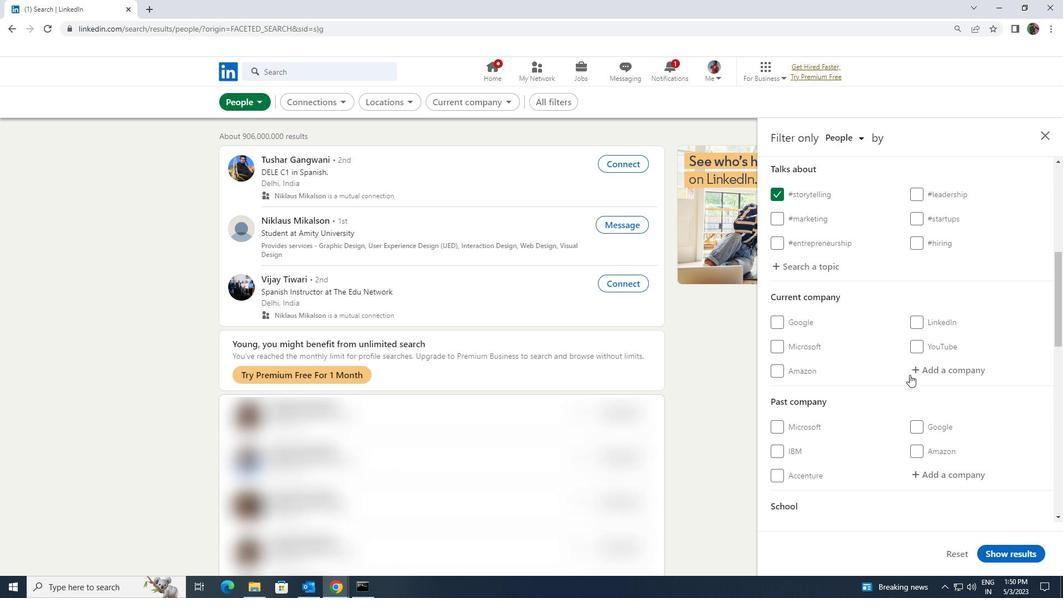 
Action: Mouse pressed left at (913, 369)
Screenshot: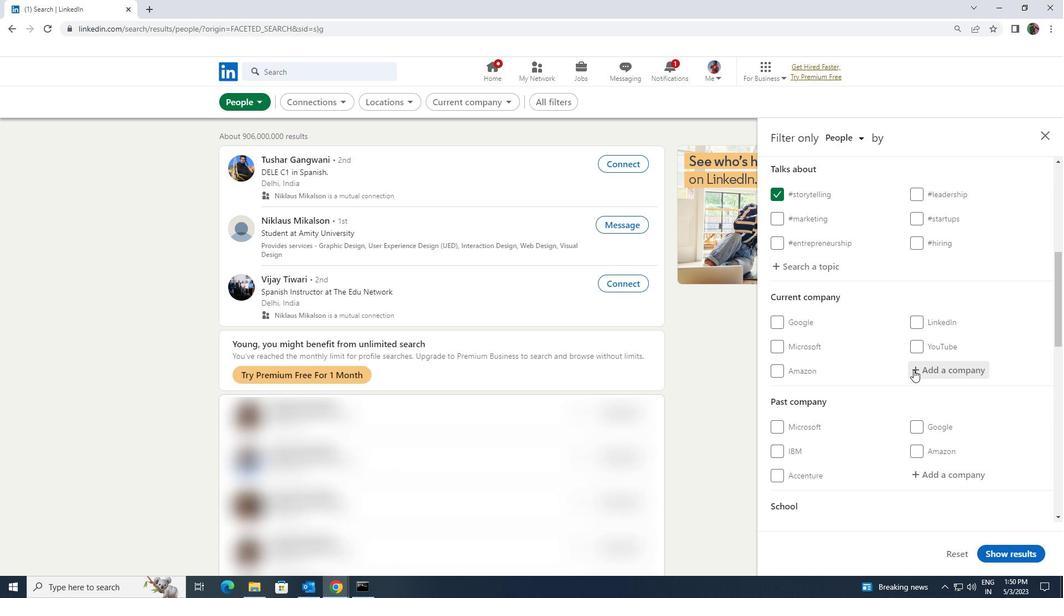 
Action: Key pressed <Key.shift>WSP
Screenshot: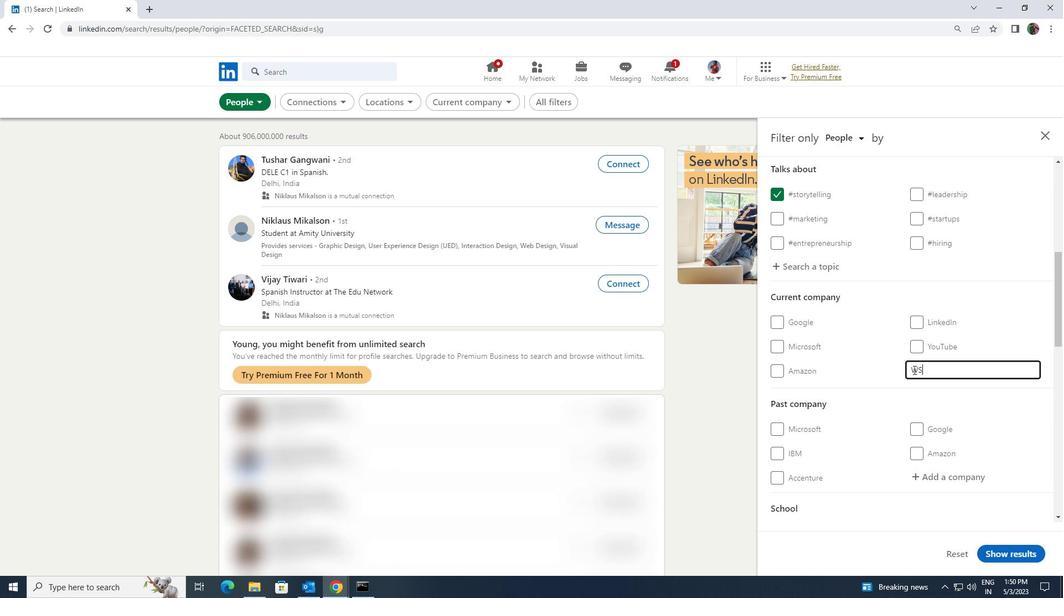 
Action: Mouse moved to (908, 379)
Screenshot: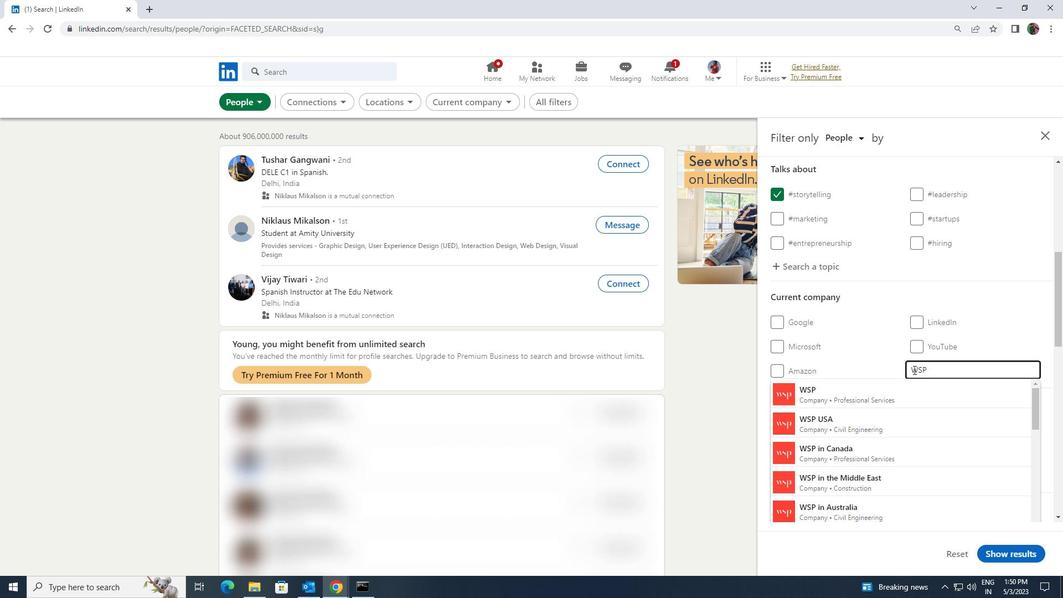 
Action: Key pressed <Key.space><Key.shift>IN
Screenshot: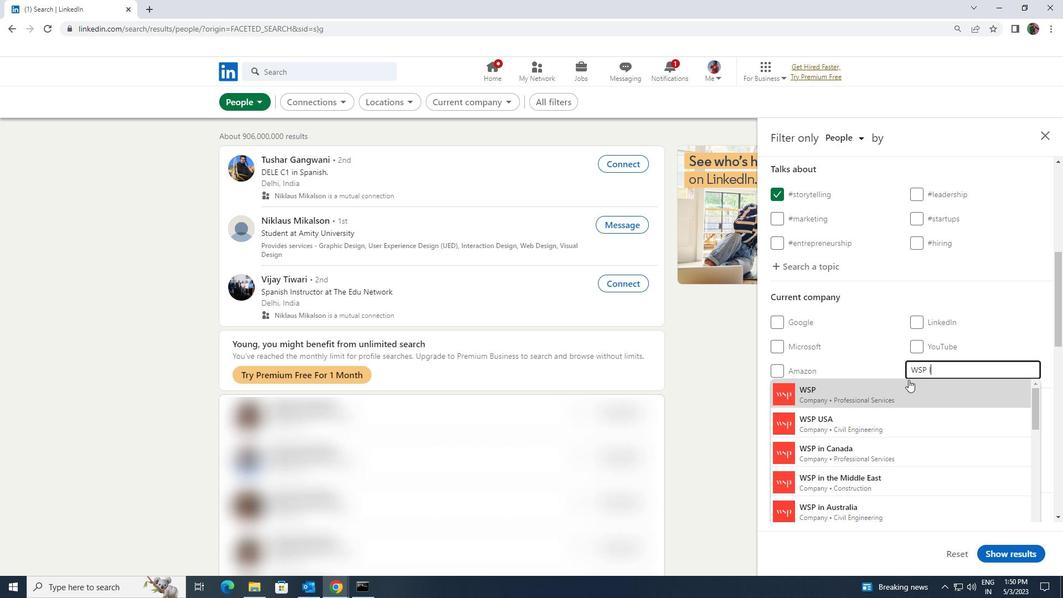 
Action: Mouse moved to (881, 472)
Screenshot: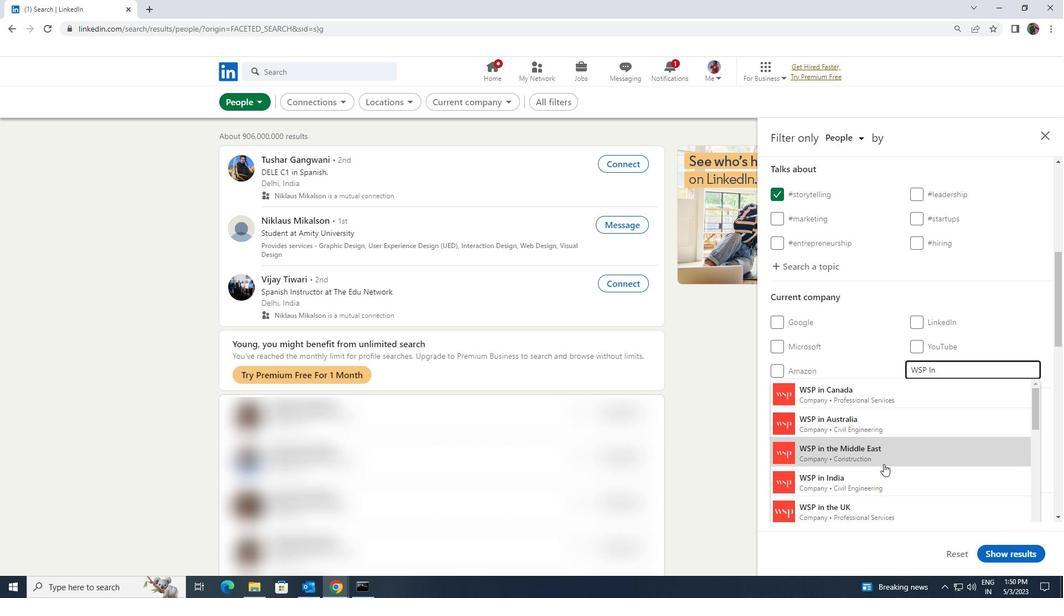 
Action: Mouse pressed left at (881, 472)
Screenshot: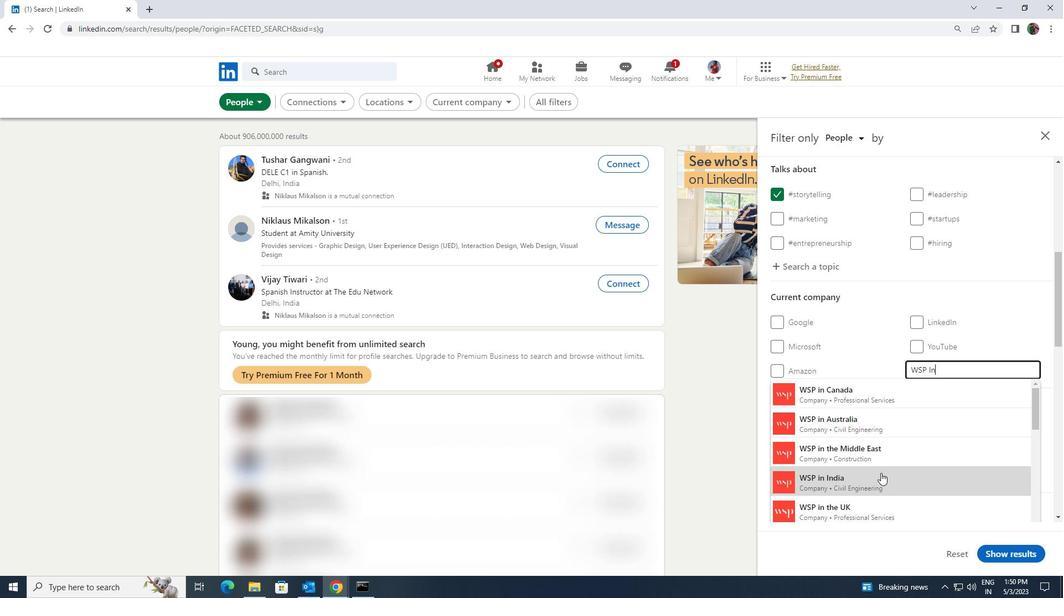 
Action: Mouse scrolled (881, 472) with delta (0, 0)
Screenshot: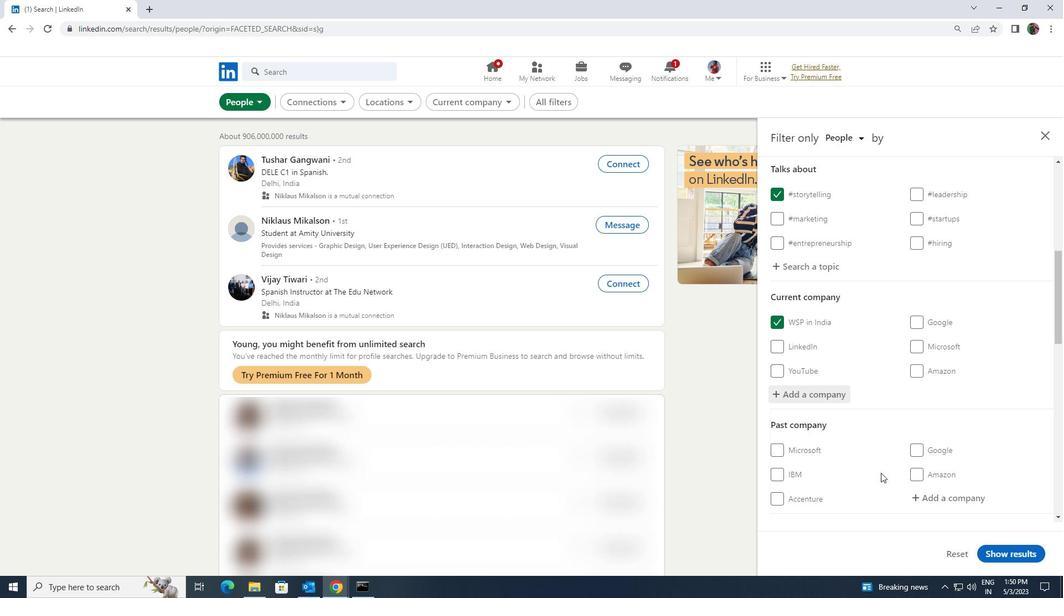 
Action: Mouse scrolled (881, 472) with delta (0, 0)
Screenshot: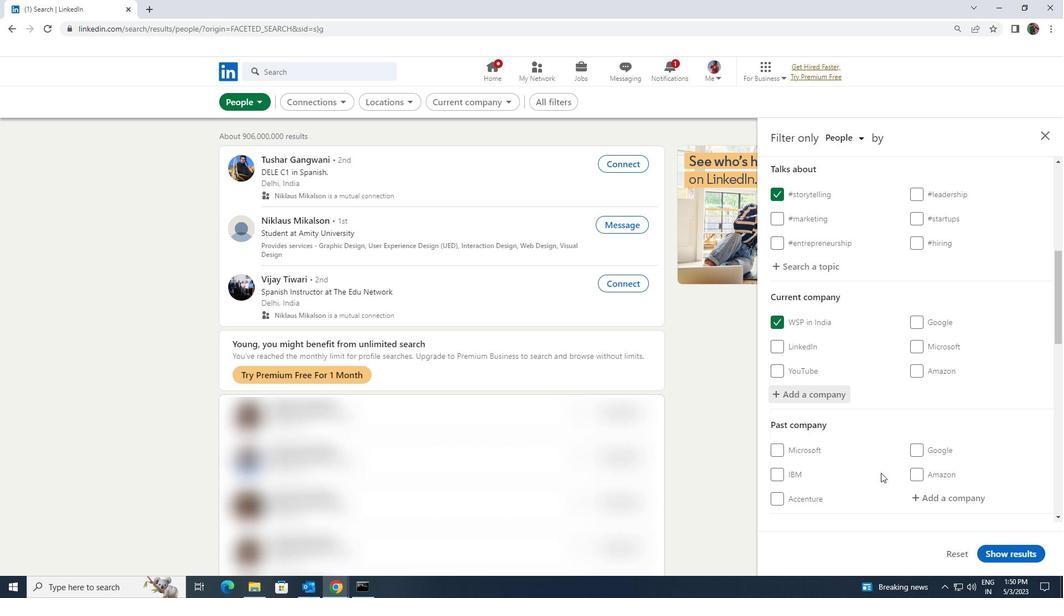 
Action: Mouse scrolled (881, 472) with delta (0, 0)
Screenshot: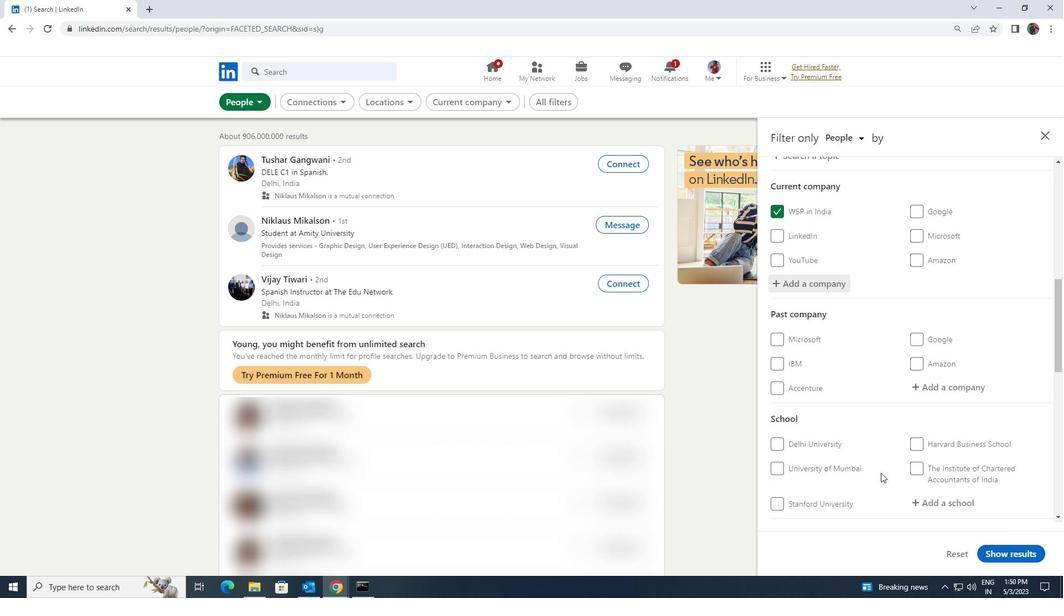 
Action: Mouse moved to (914, 444)
Screenshot: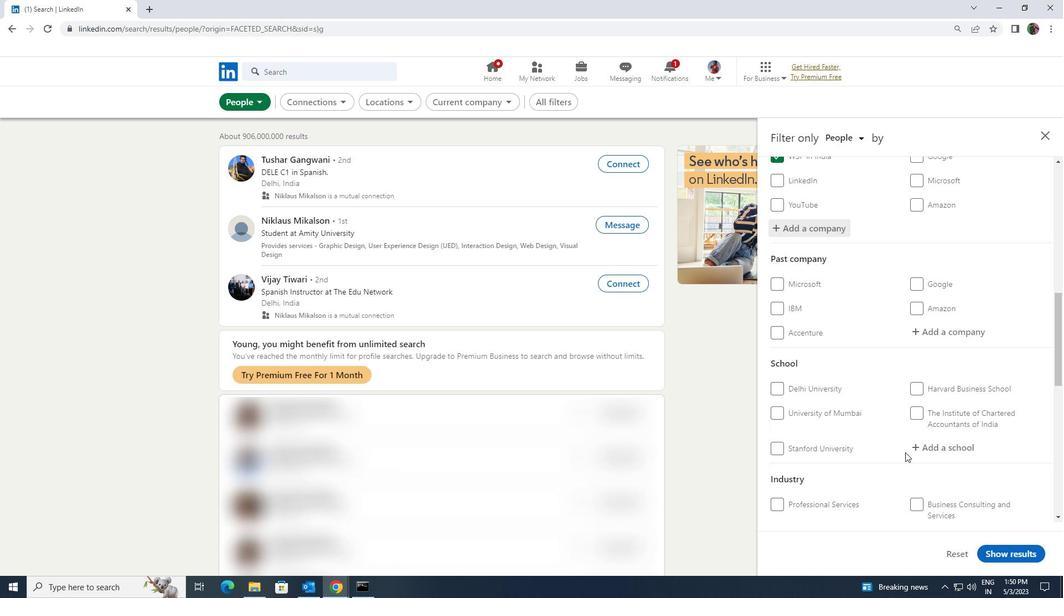 
Action: Mouse pressed left at (914, 444)
Screenshot: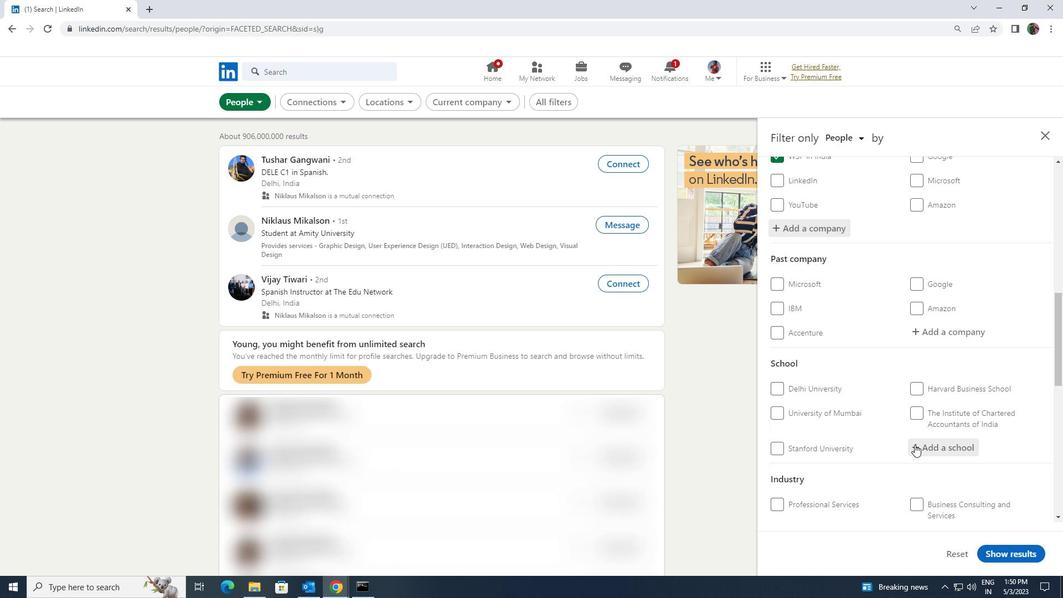 
Action: Mouse moved to (914, 444)
Screenshot: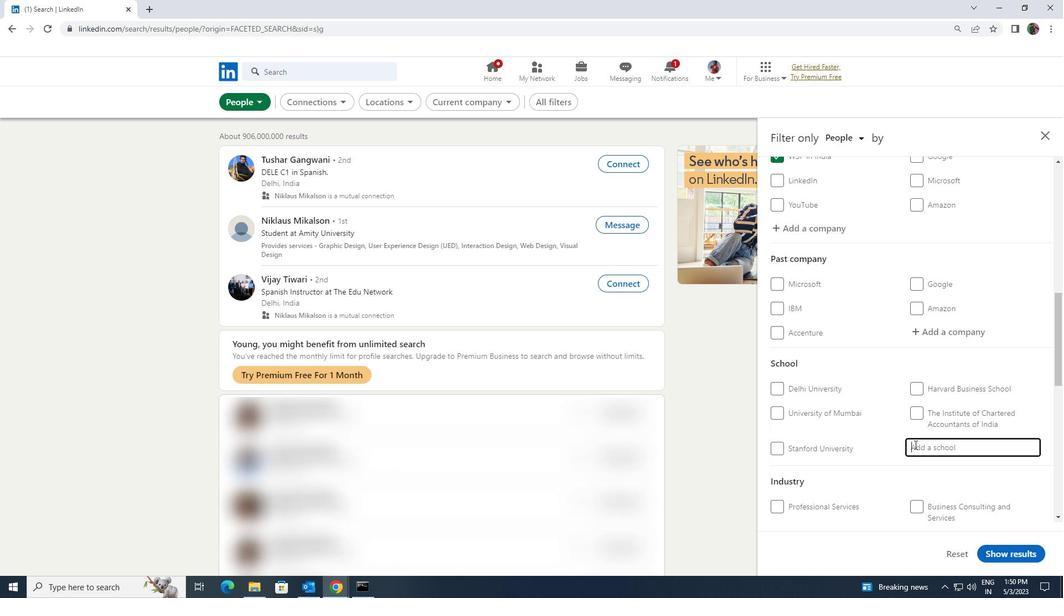 
Action: Key pressed <Key.shift><Key.shift><Key.shift><Key.shift><Key.shift><Key.shift>DOCTOR<Key.space><Key.shift>B.<Key.shift>R<Key.space>
Screenshot: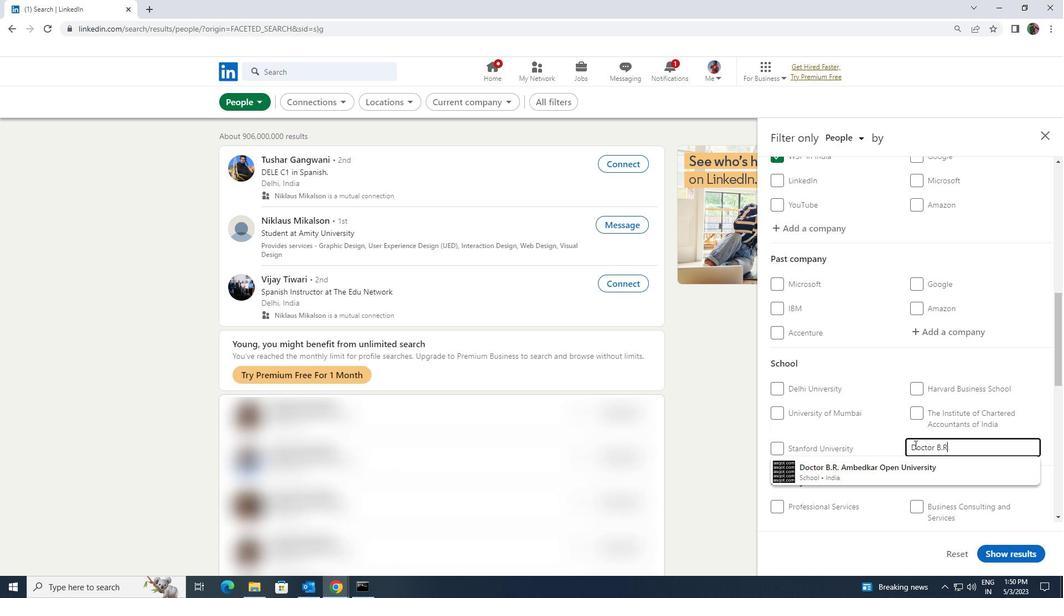 
Action: Mouse moved to (914, 461)
Screenshot: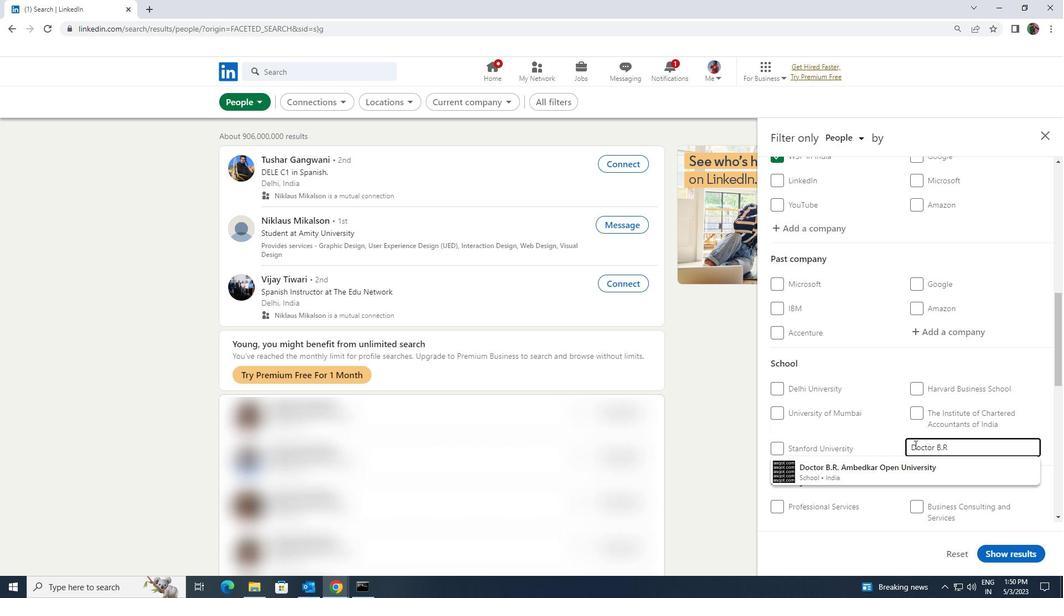 
Action: Mouse pressed left at (914, 461)
Screenshot: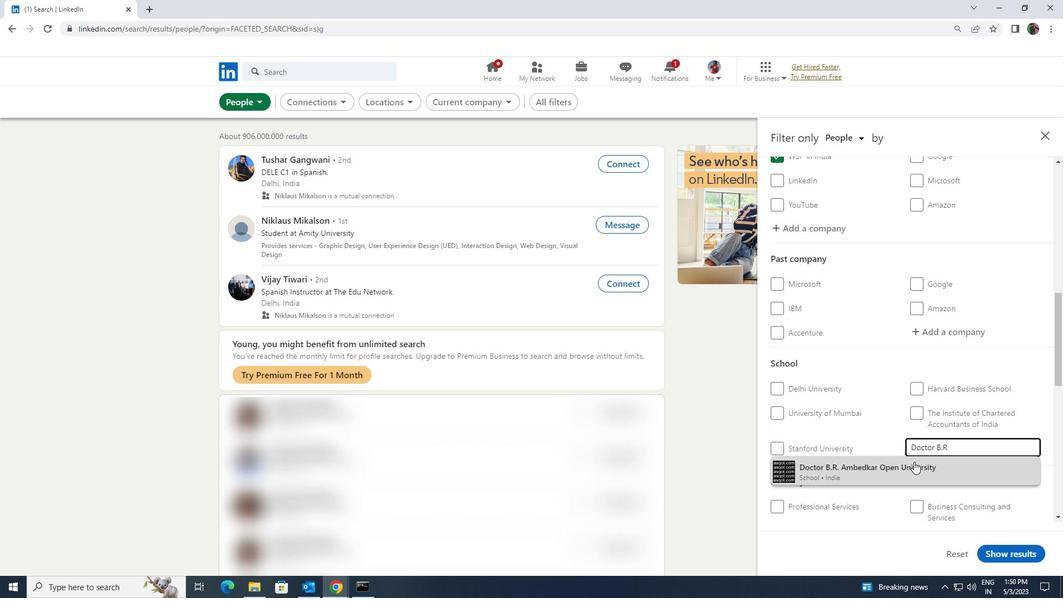 
Action: Mouse scrolled (914, 461) with delta (0, 0)
Screenshot: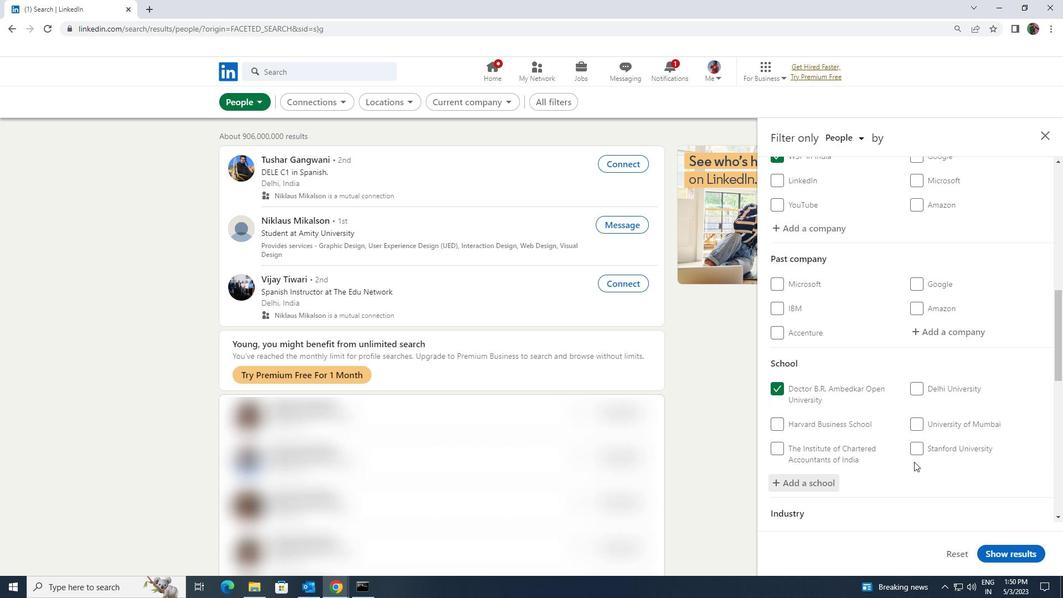 
Action: Mouse scrolled (914, 461) with delta (0, 0)
Screenshot: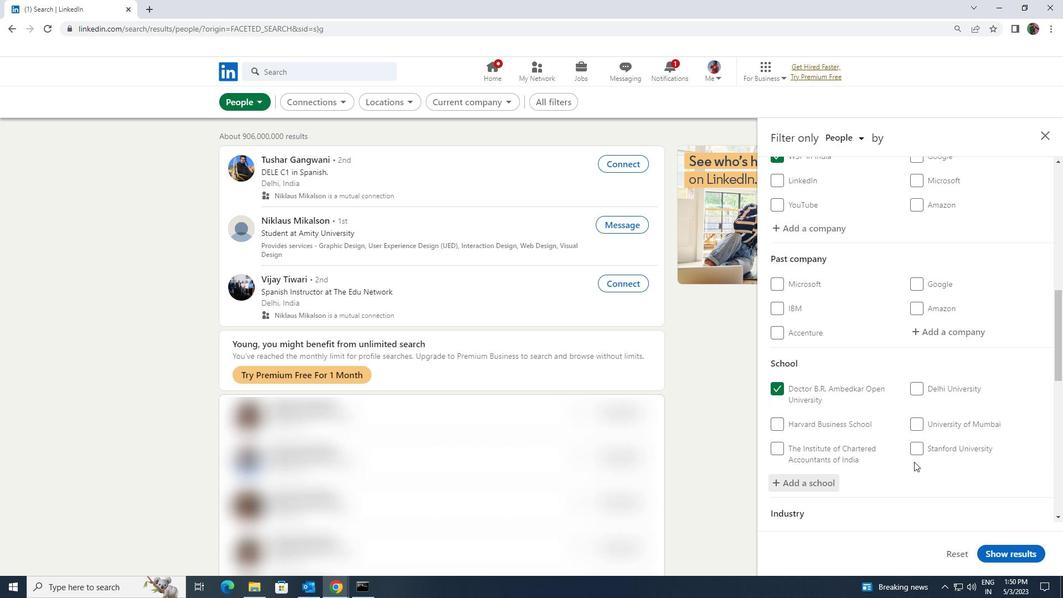 
Action: Mouse scrolled (914, 461) with delta (0, 0)
Screenshot: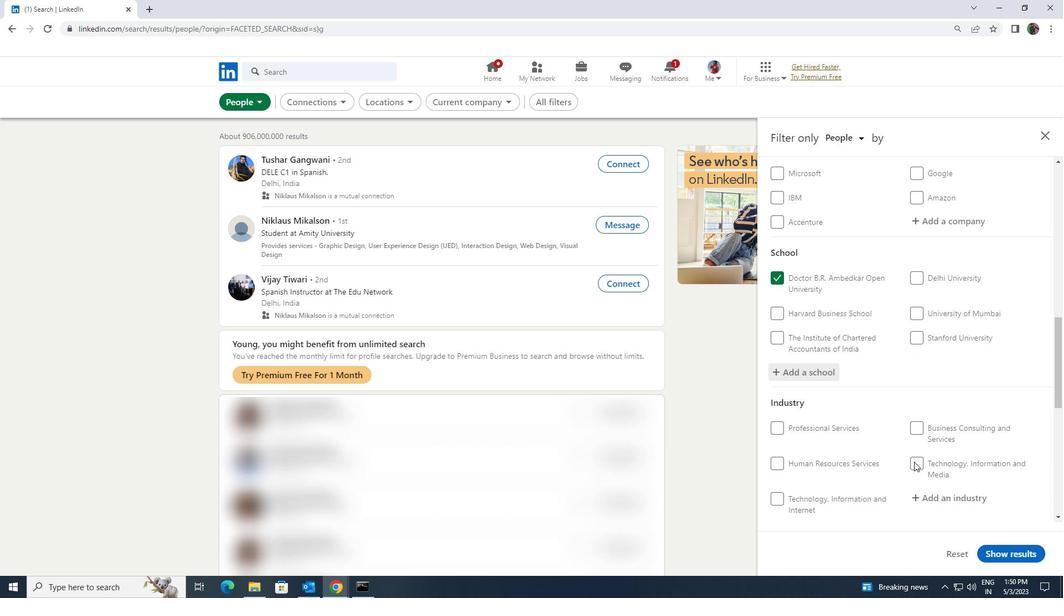 
Action: Mouse moved to (928, 450)
Screenshot: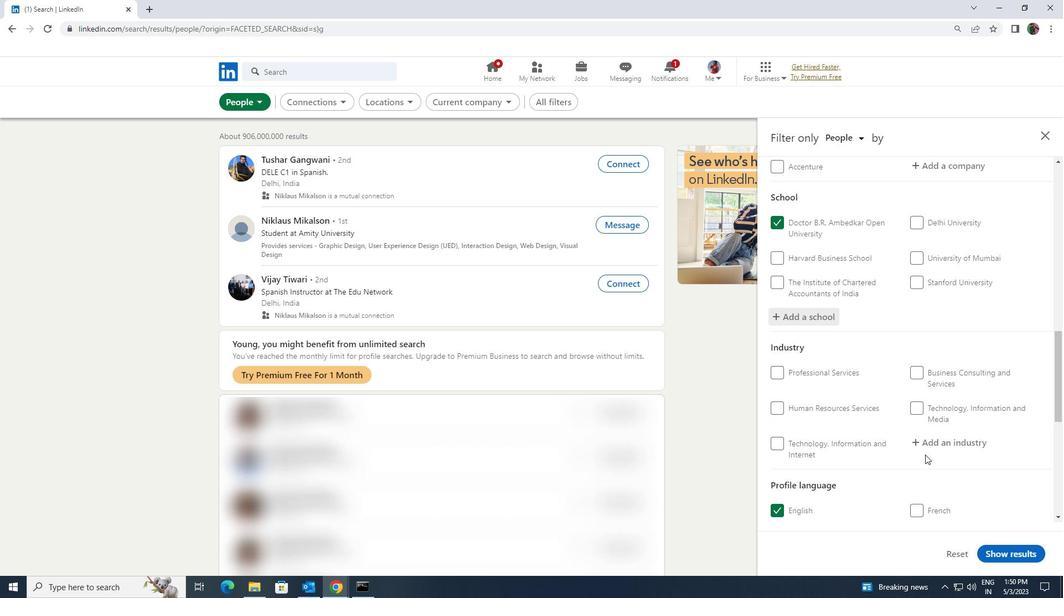 
Action: Mouse pressed left at (928, 450)
Screenshot: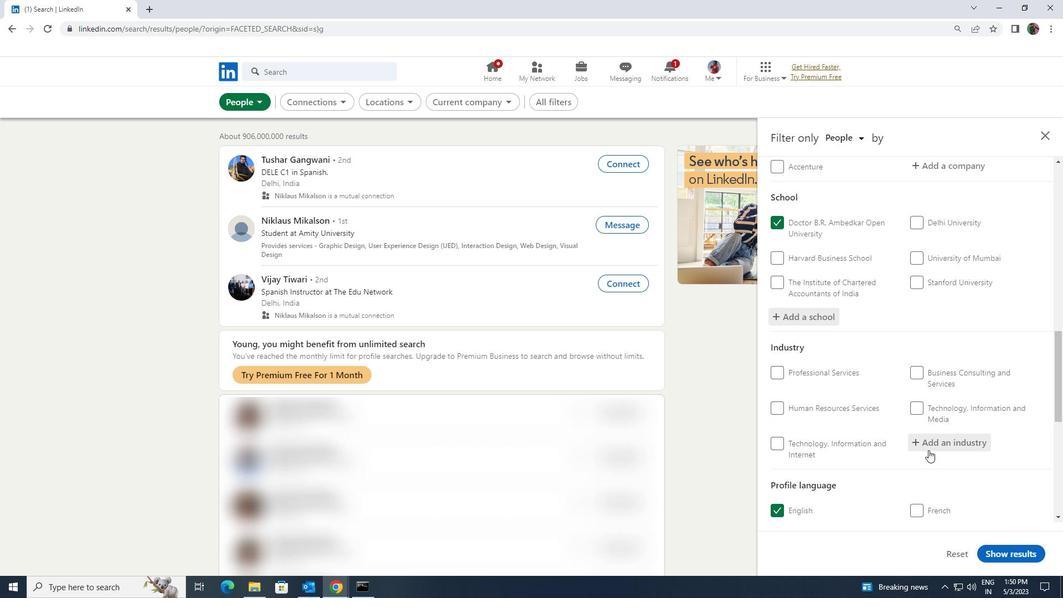 
Action: Key pressed <Key.shift><Key.shift><Key.shift><Key.shift><Key.shift><Key.shift><Key.shift><Key.shift><Key.shift><Key.shift><Key.shift><Key.shift><Key.shift><Key.shift><Key.shift><Key.shift><Key.shift><Key.shift><Key.shift><Key.shift><Key.shift><Key.shift><Key.shift><Key.shift><Key.shift><Key.shift><Key.shift><Key.shift><Key.shift><Key.shift><Key.shift><Key.shift><Key.shift><Key.shift><Key.shift><Key.shift><Key.shift><Key.shift><Key.shift><Key.shift>FASHION<Key.space>
Screenshot: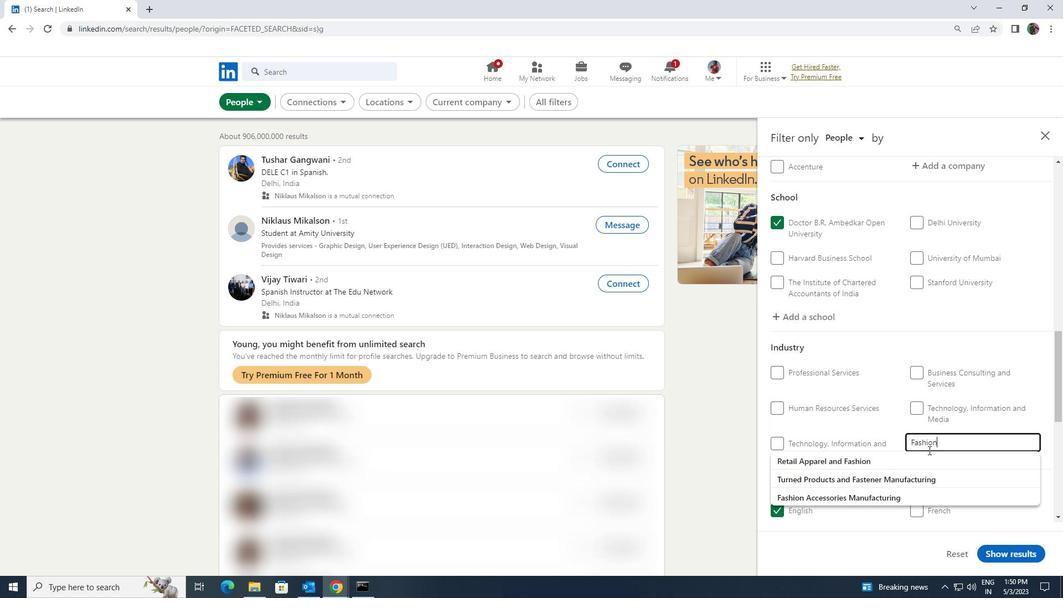 
Action: Mouse moved to (918, 472)
Screenshot: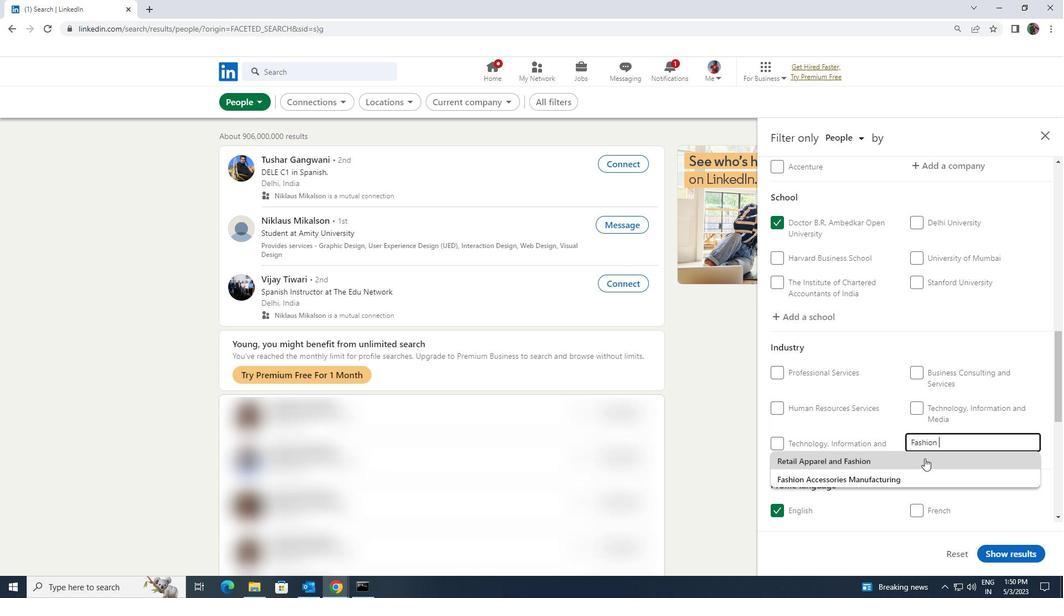 
Action: Mouse pressed left at (918, 472)
Screenshot: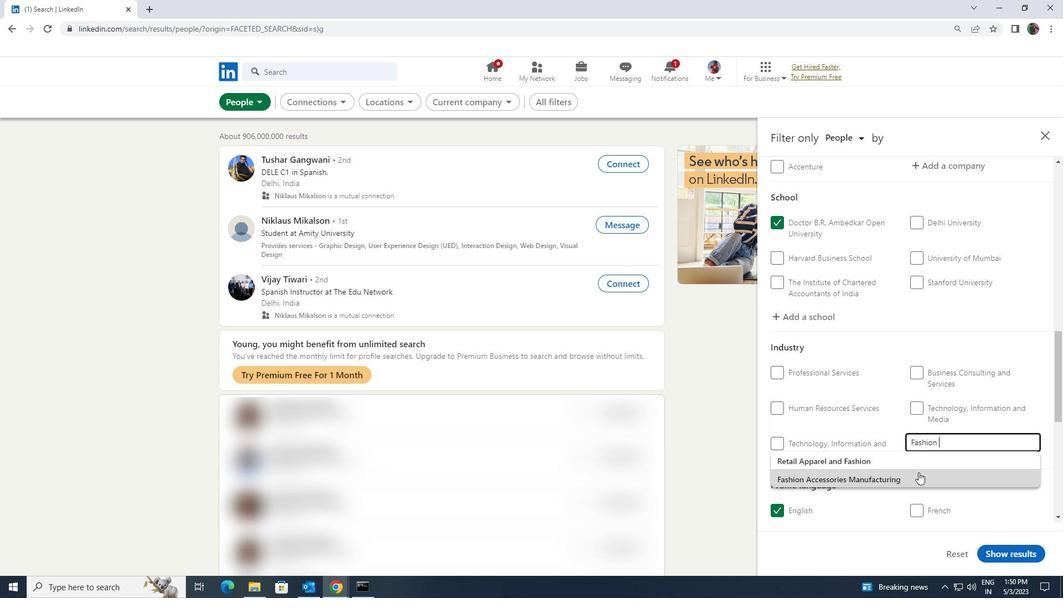 
Action: Mouse scrolled (918, 471) with delta (0, 0)
Screenshot: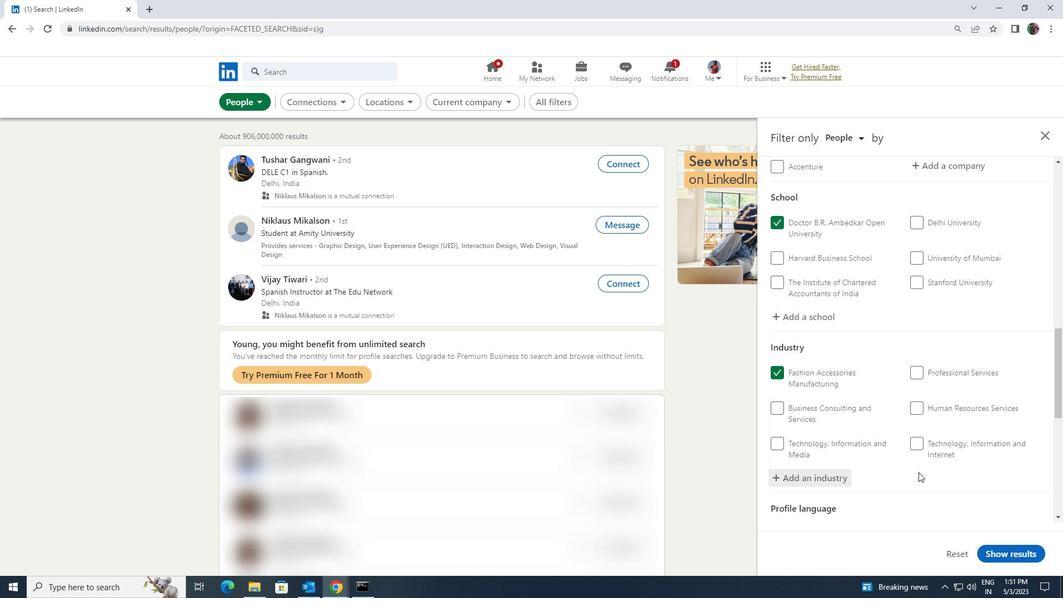
Action: Mouse scrolled (918, 471) with delta (0, 0)
Screenshot: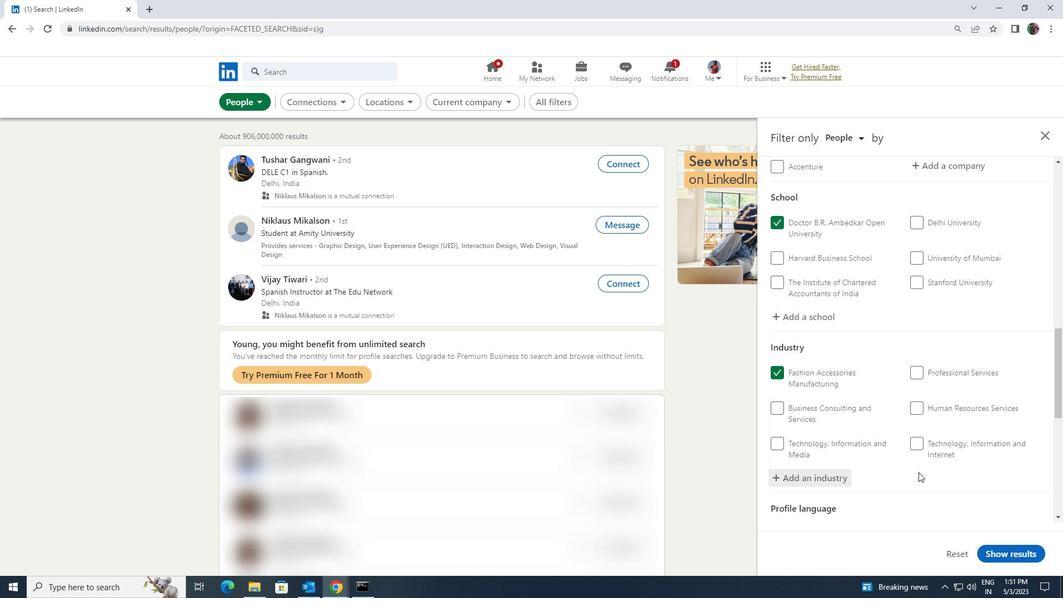 
Action: Mouse scrolled (918, 471) with delta (0, 0)
Screenshot: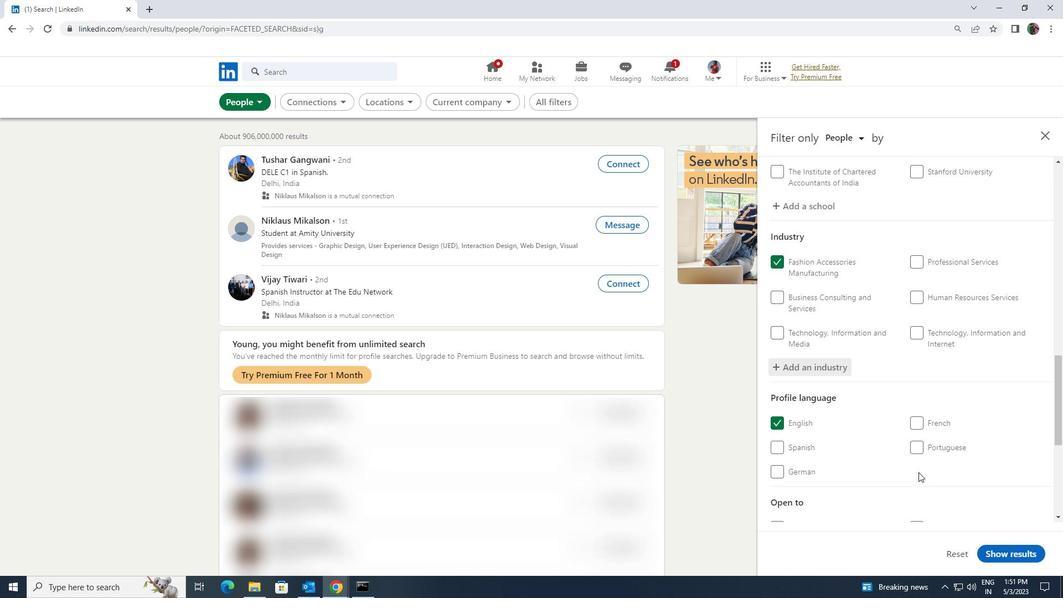 
Action: Mouse moved to (918, 472)
Screenshot: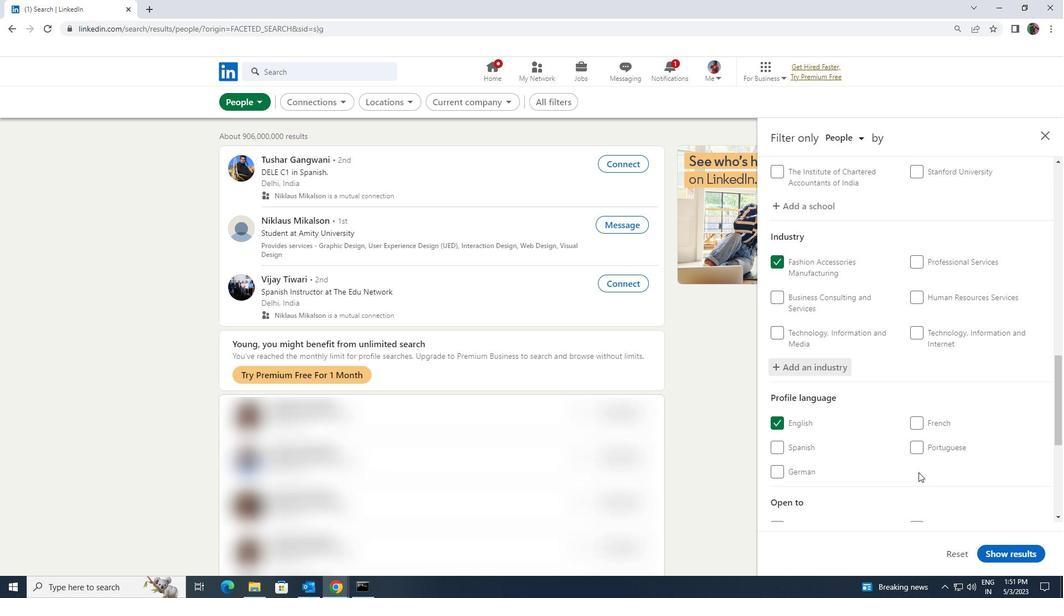 
Action: Mouse scrolled (918, 471) with delta (0, 0)
Screenshot: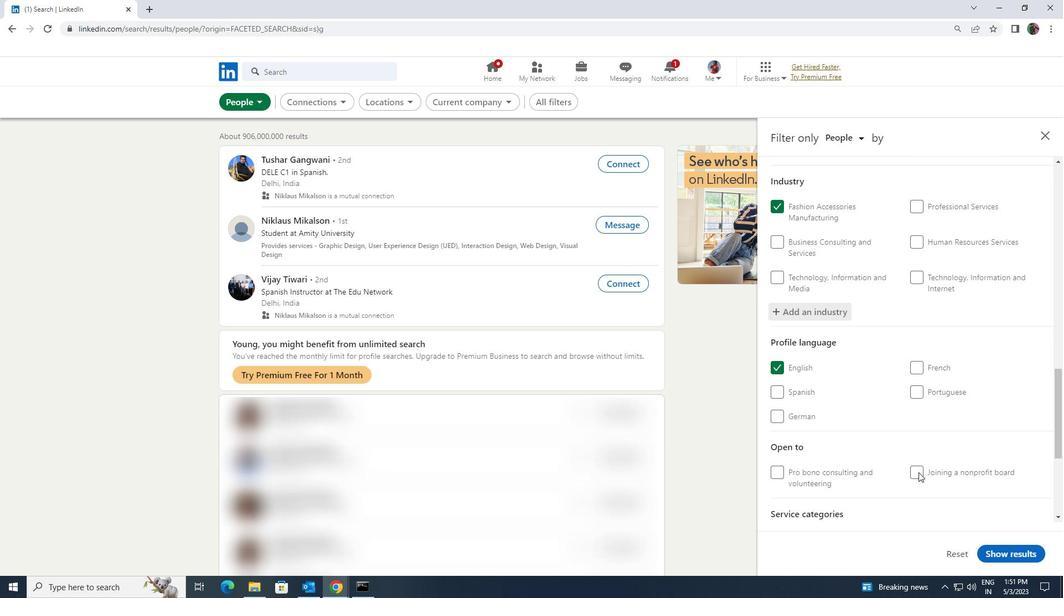 
Action: Mouse scrolled (918, 471) with delta (0, 0)
Screenshot: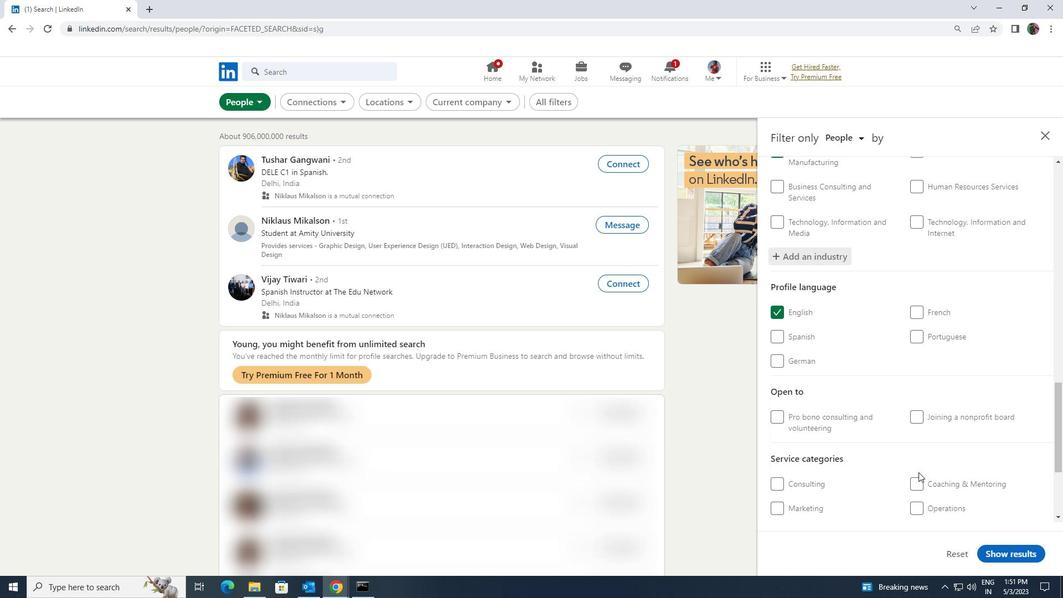 
Action: Mouse pressed left at (918, 472)
Screenshot: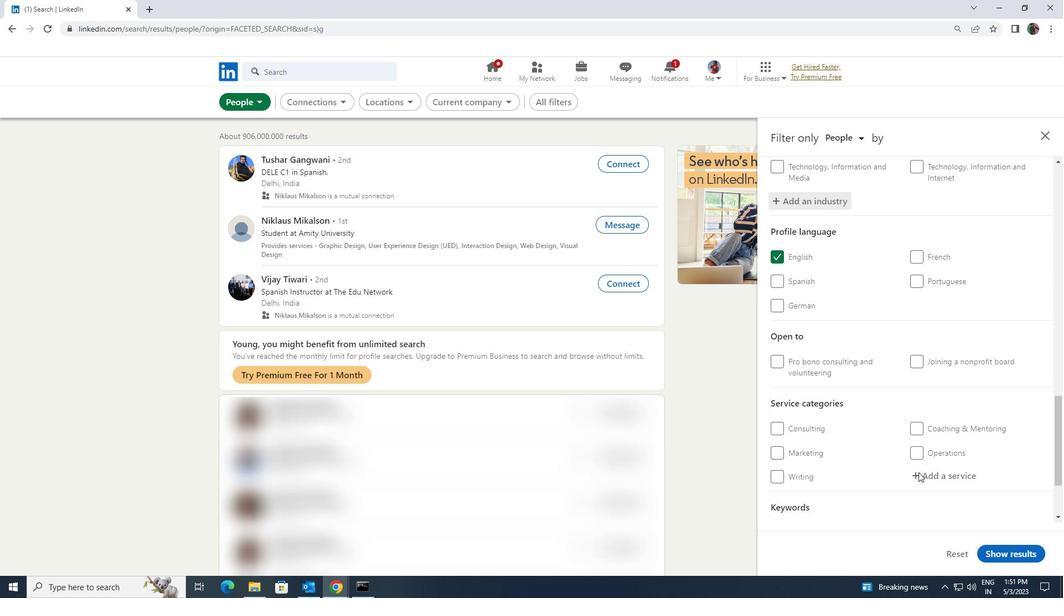 
Action: Key pressed <Key.shift><Key.shift><Key.shift><Key.shift><Key.shift><Key.shift><Key.shift><Key.shift><Key.shift><Key.shift><Key.shift><Key.shift><Key.shift><Key.shift><Key.shift><Key.shift><Key.shift><Key.shift><Key.shift><Key.shift><Key.shift><Key.shift><Key.shift><Key.shift><Key.shift>SEARCH<Key.space>
Screenshot: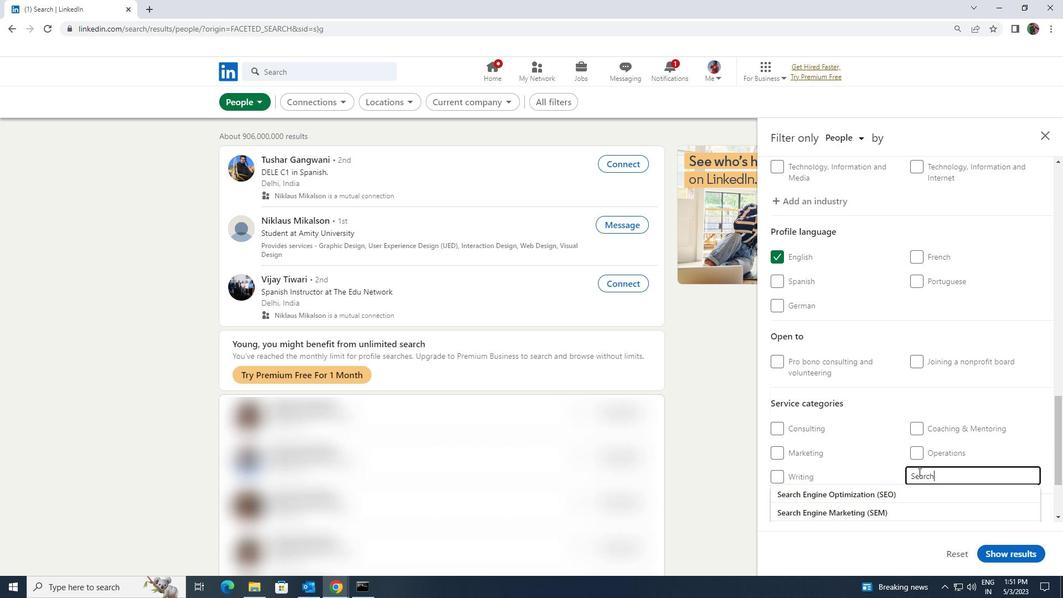 
Action: Mouse moved to (913, 504)
Screenshot: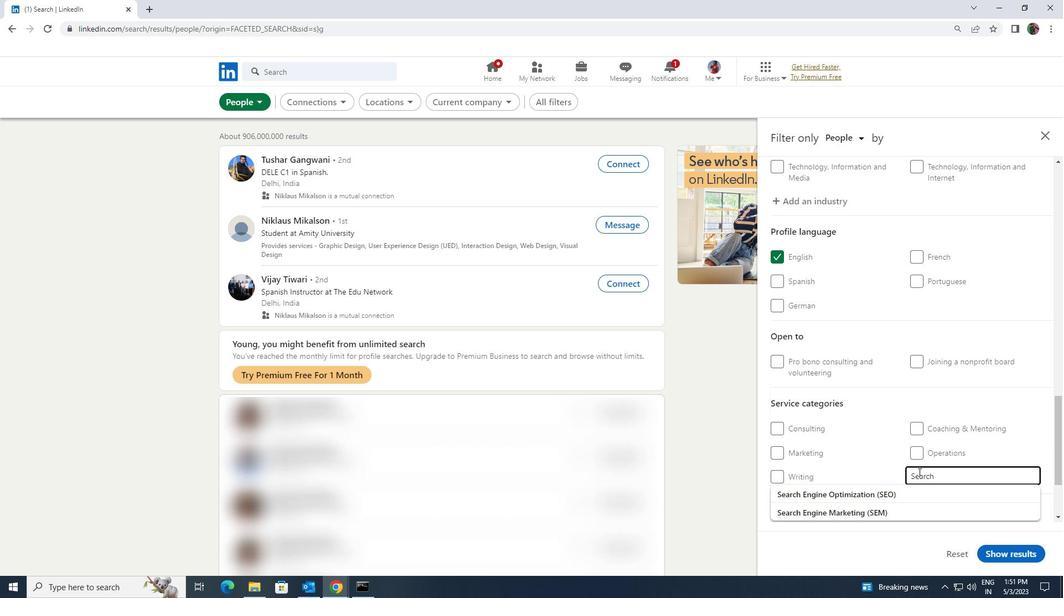
Action: Mouse pressed left at (913, 504)
Screenshot: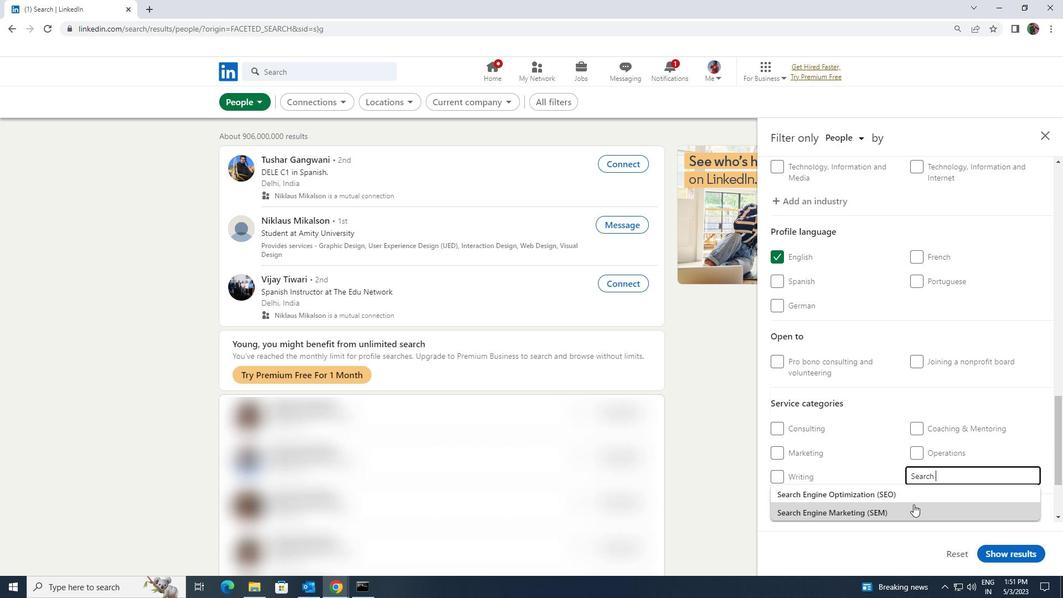 
Action: Mouse scrolled (913, 504) with delta (0, 0)
Screenshot: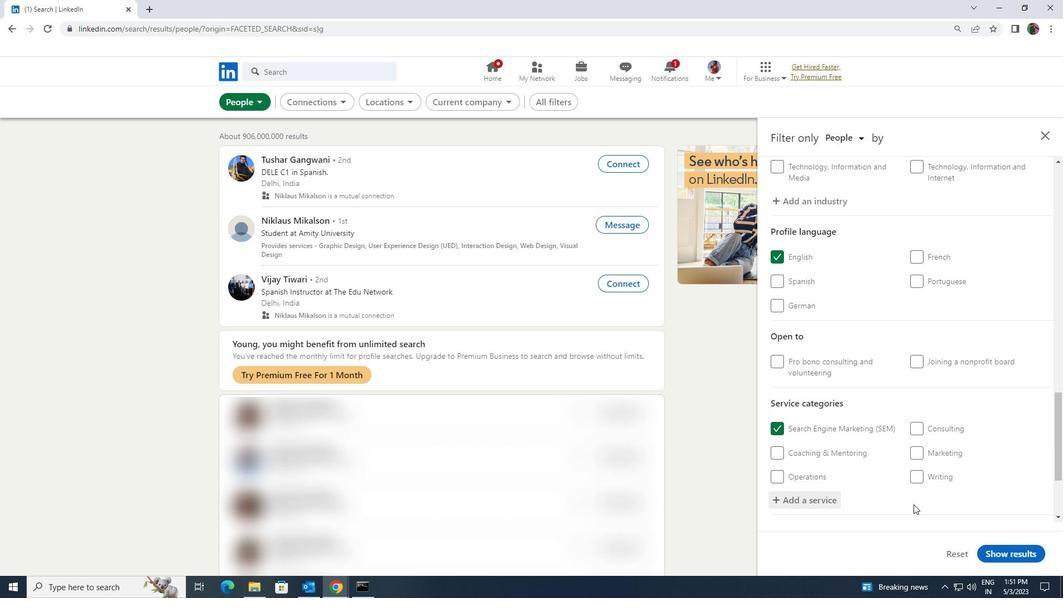 
Action: Mouse scrolled (913, 504) with delta (0, 0)
Screenshot: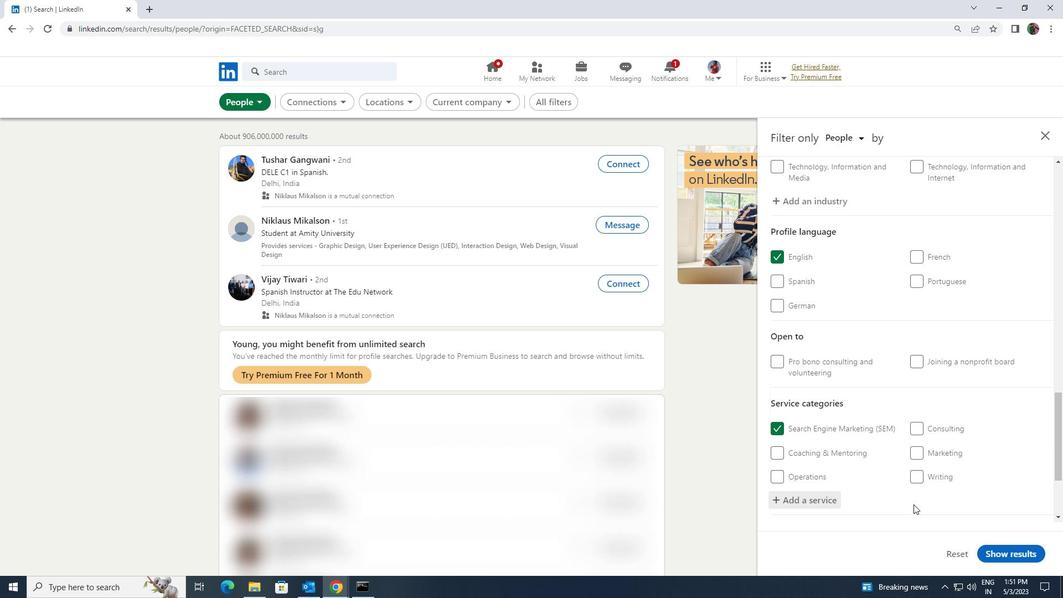 
Action: Mouse moved to (891, 492)
Screenshot: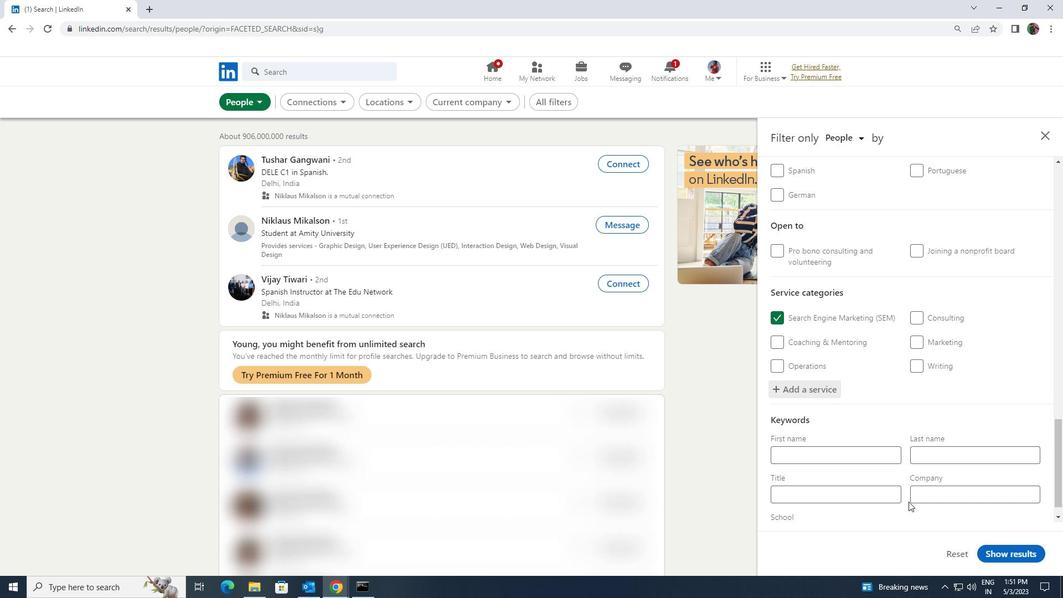 
Action: Mouse pressed left at (891, 492)
Screenshot: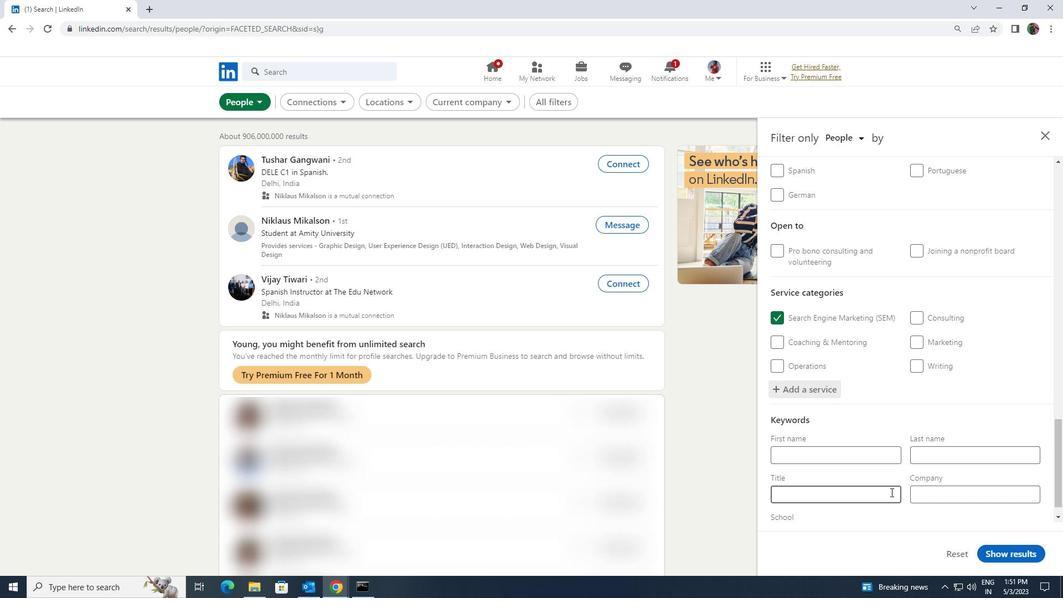 
Action: Key pressed <Key.shift>CHEF
Screenshot: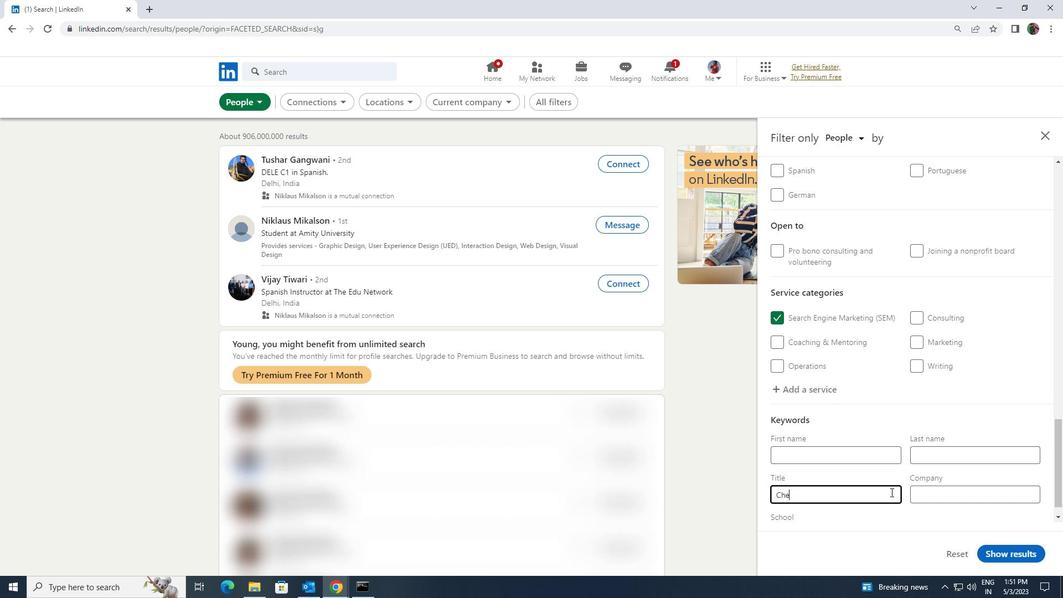 
Action: Mouse moved to (986, 548)
Screenshot: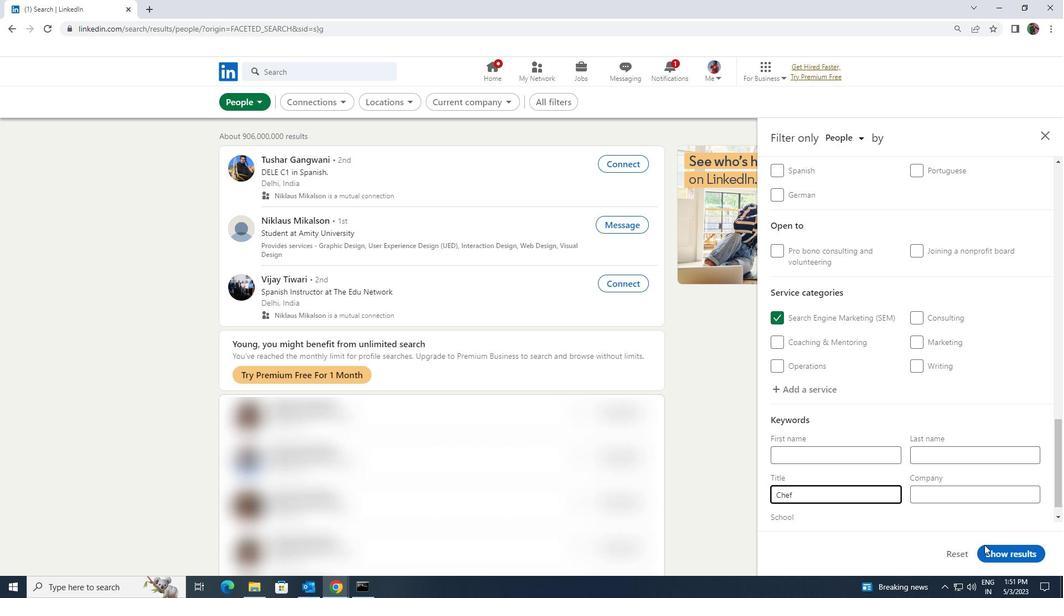 
Action: Mouse pressed left at (986, 548)
Screenshot: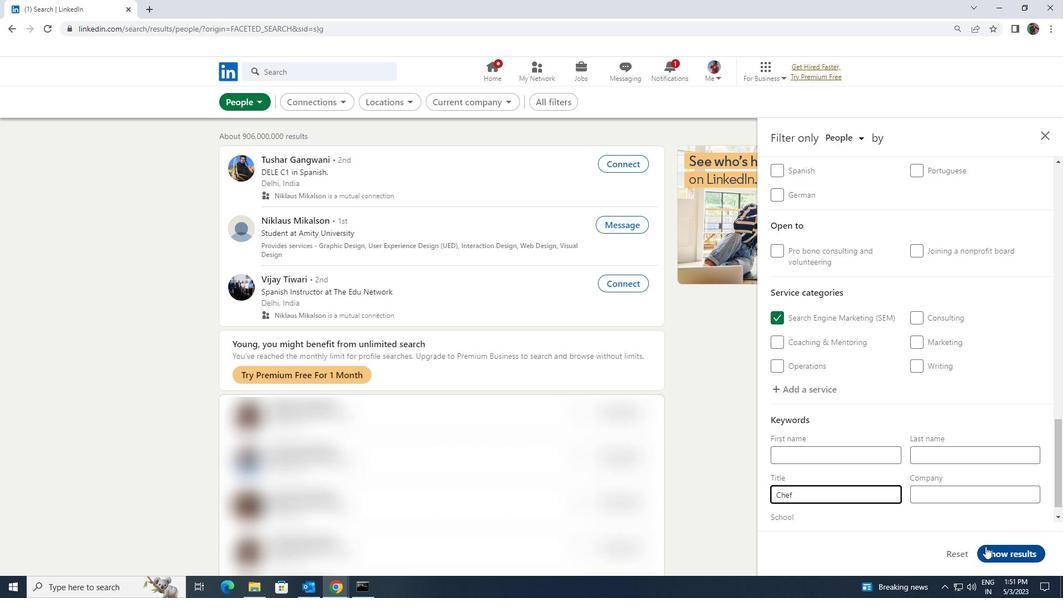 
